 Task: Search one way flight ticket for 3 adults in first from Sitka: Sitka Rocky Gutierrez Airport to New Bern: Coastal Carolina Regional Airport (was Craven County Regional) on 5-4-2023. Choice of flights is Emirates. Number of bags: 11 checked bags. Price is upto 35000. Outbound departure time preference is 6:30.
Action: Mouse moved to (305, 258)
Screenshot: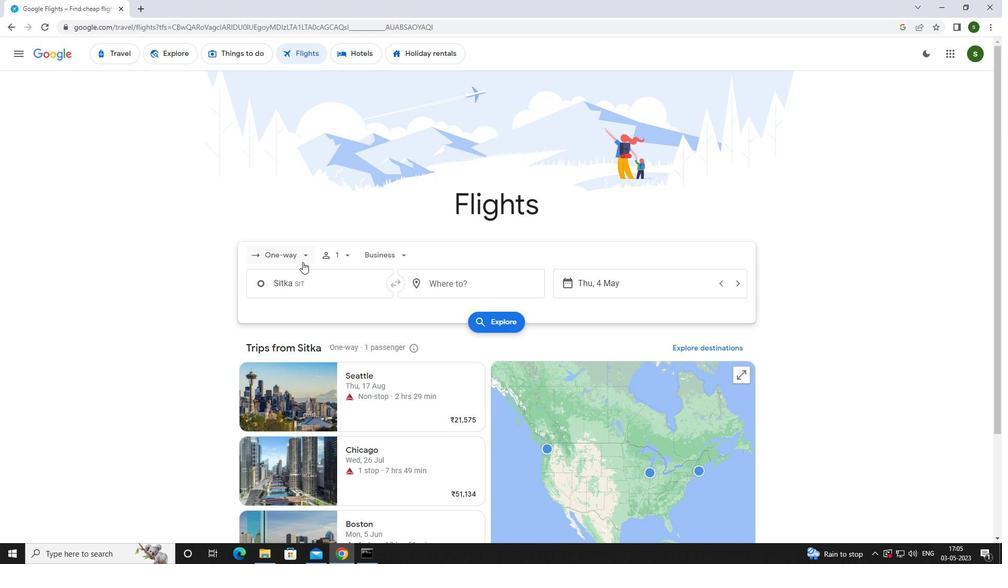
Action: Mouse pressed left at (305, 258)
Screenshot: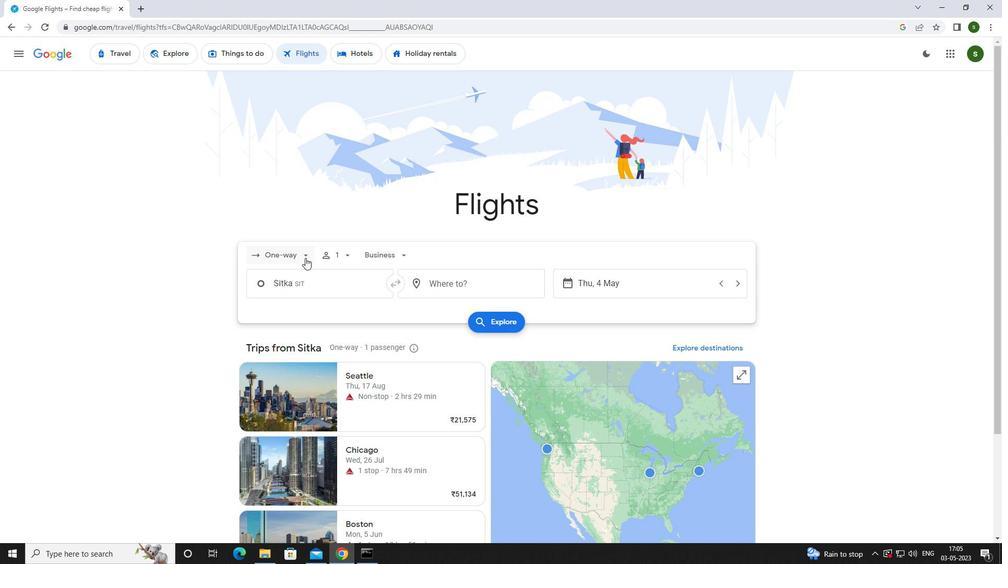 
Action: Mouse moved to (312, 299)
Screenshot: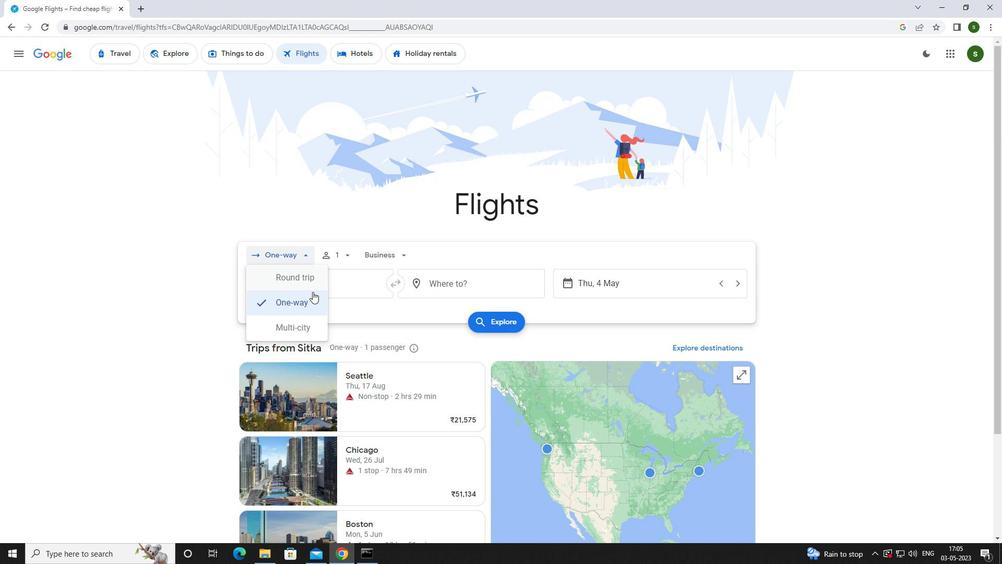 
Action: Mouse pressed left at (312, 299)
Screenshot: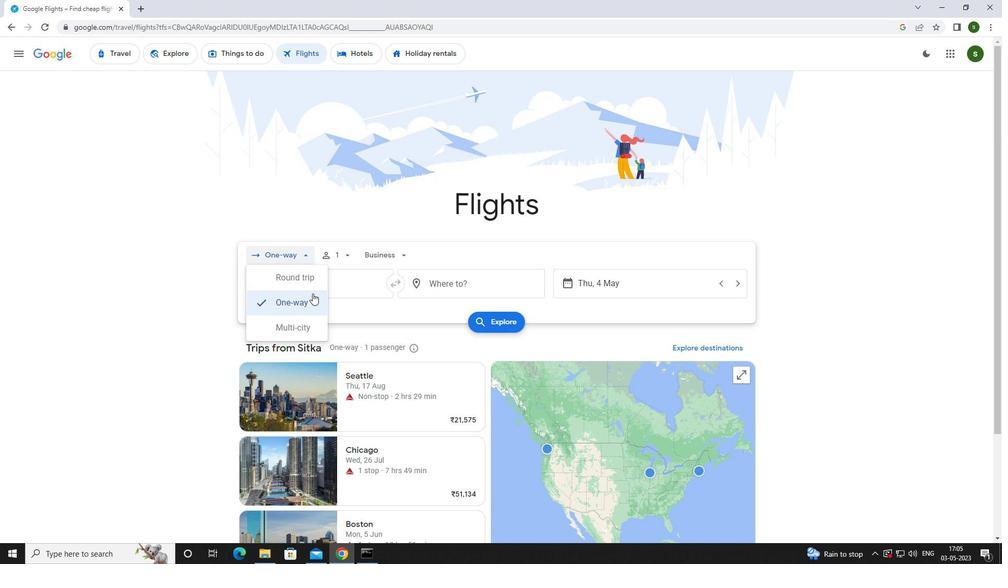 
Action: Mouse moved to (347, 256)
Screenshot: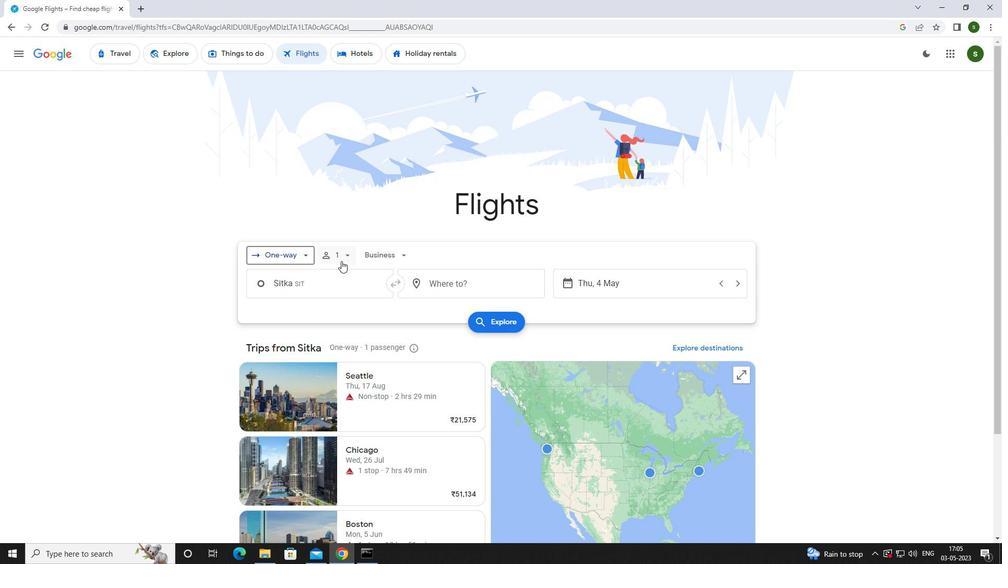 
Action: Mouse pressed left at (347, 256)
Screenshot: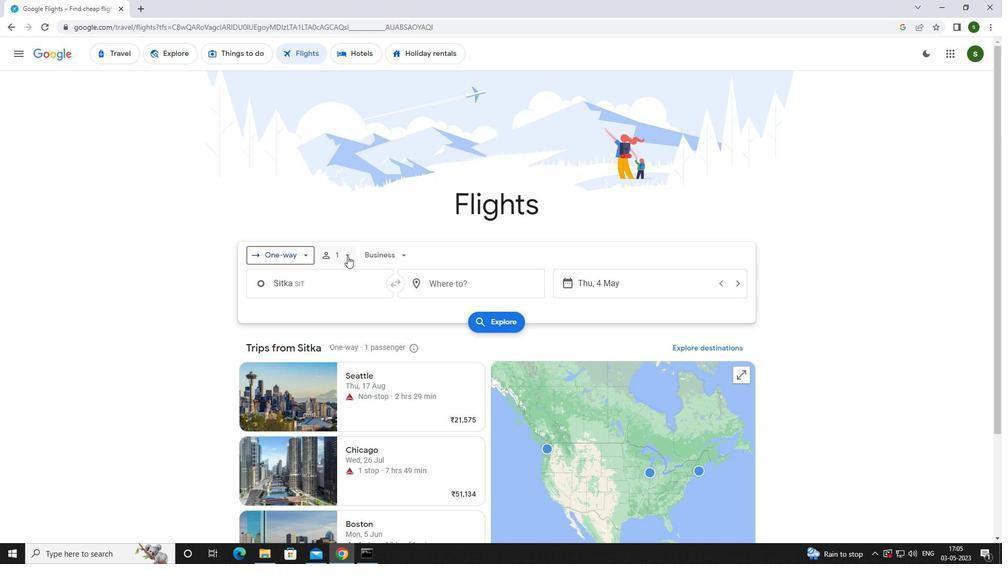 
Action: Mouse moved to (425, 283)
Screenshot: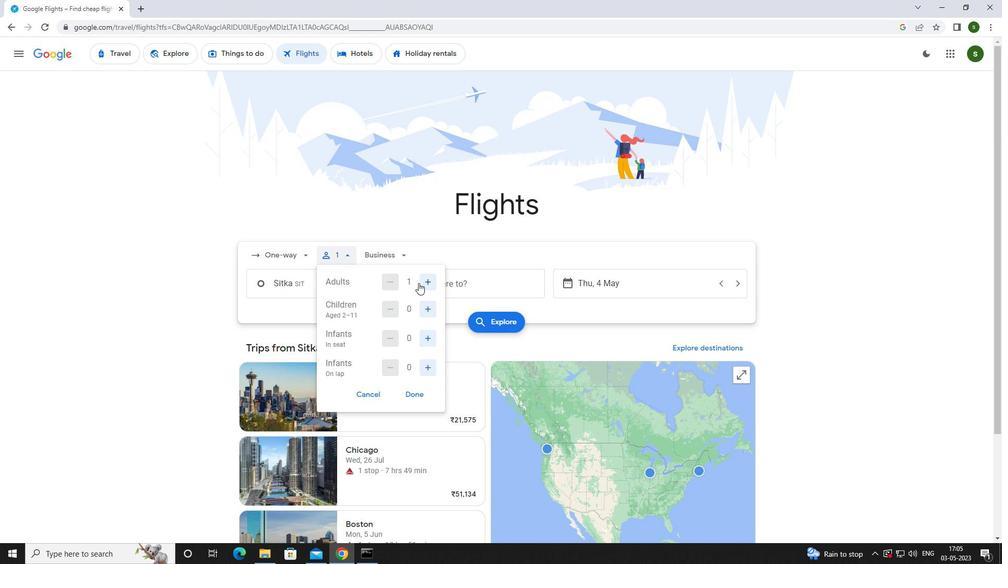 
Action: Mouse pressed left at (425, 283)
Screenshot: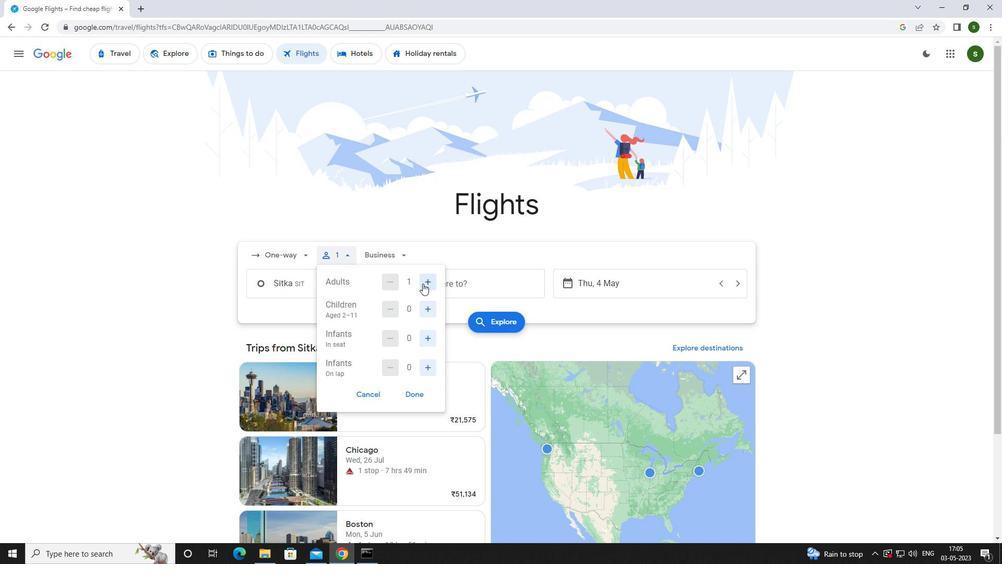 
Action: Mouse pressed left at (425, 283)
Screenshot: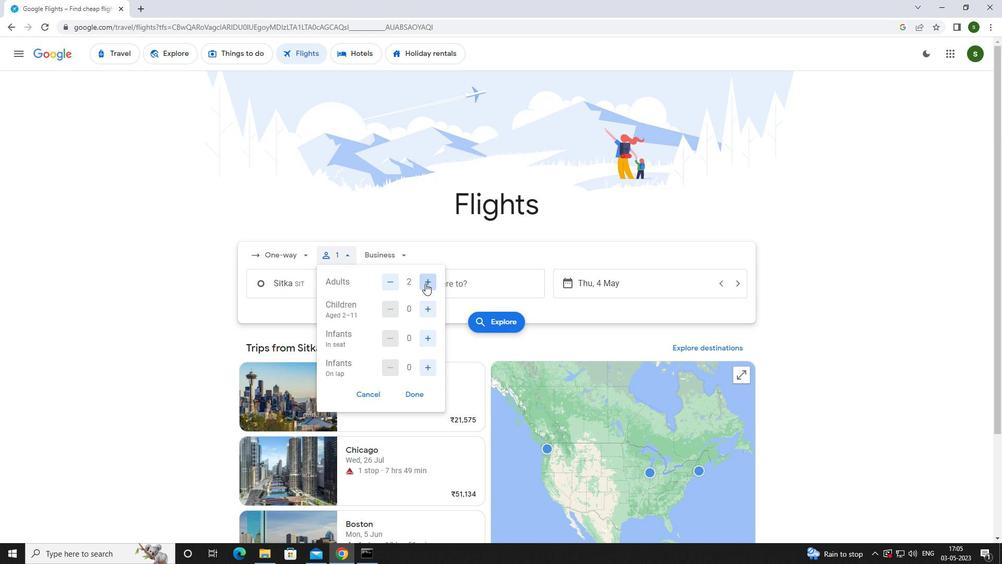 
Action: Mouse moved to (398, 257)
Screenshot: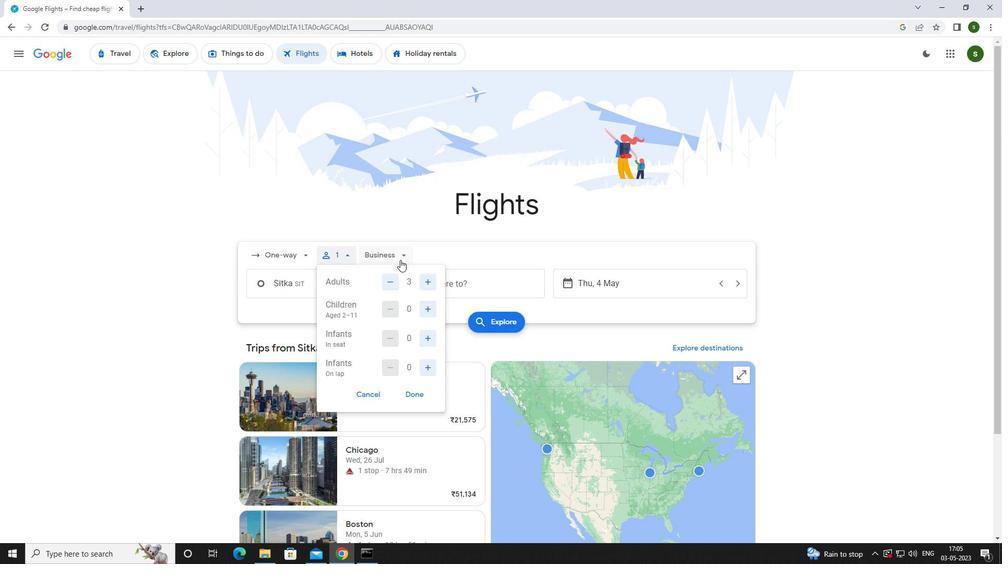 
Action: Mouse pressed left at (398, 257)
Screenshot: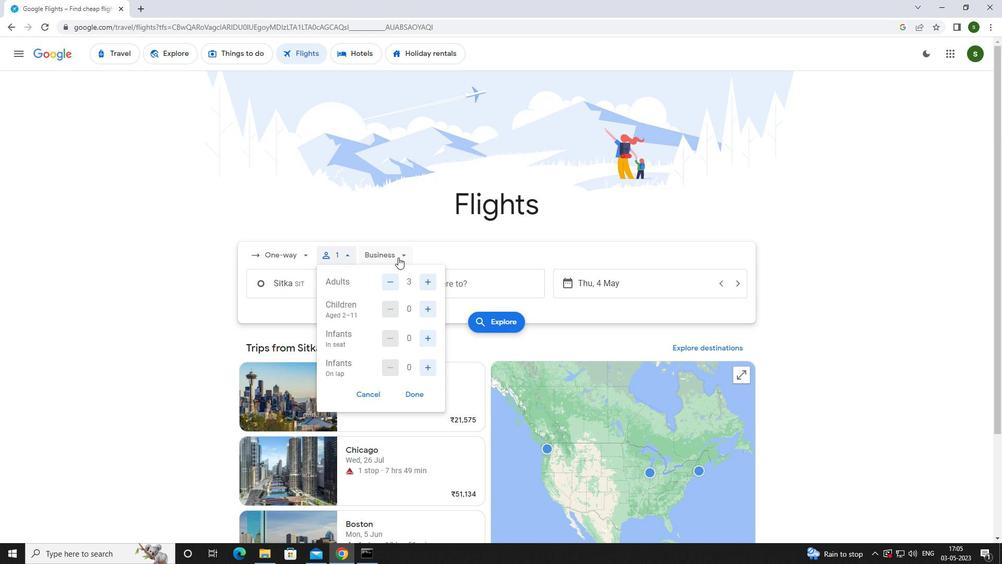 
Action: Mouse moved to (417, 354)
Screenshot: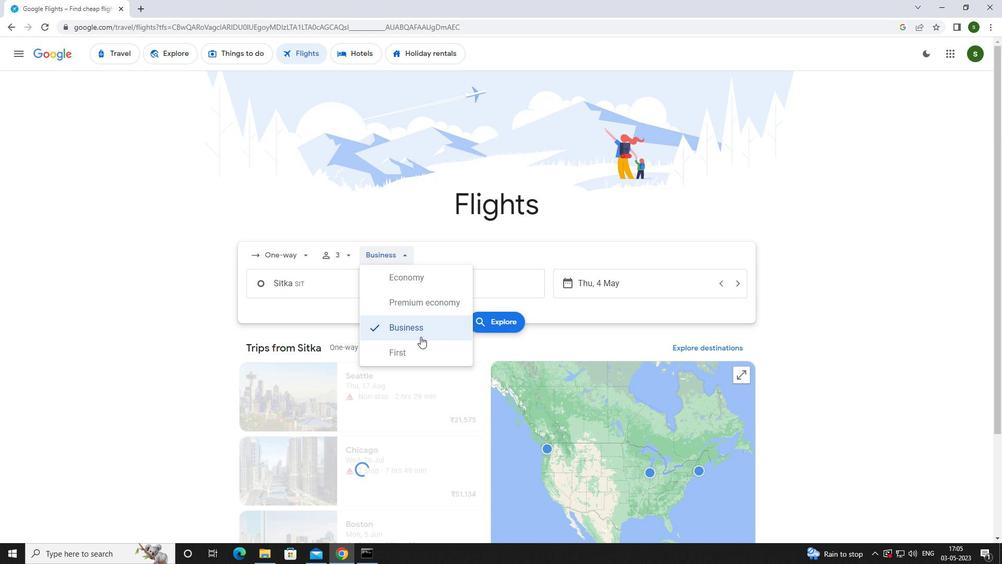 
Action: Mouse pressed left at (417, 354)
Screenshot: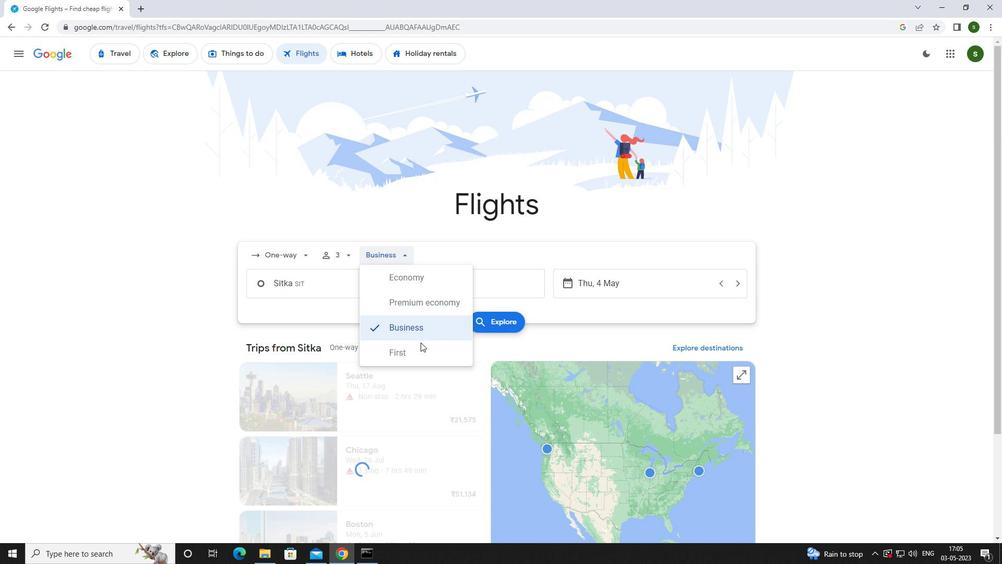 
Action: Mouse moved to (330, 277)
Screenshot: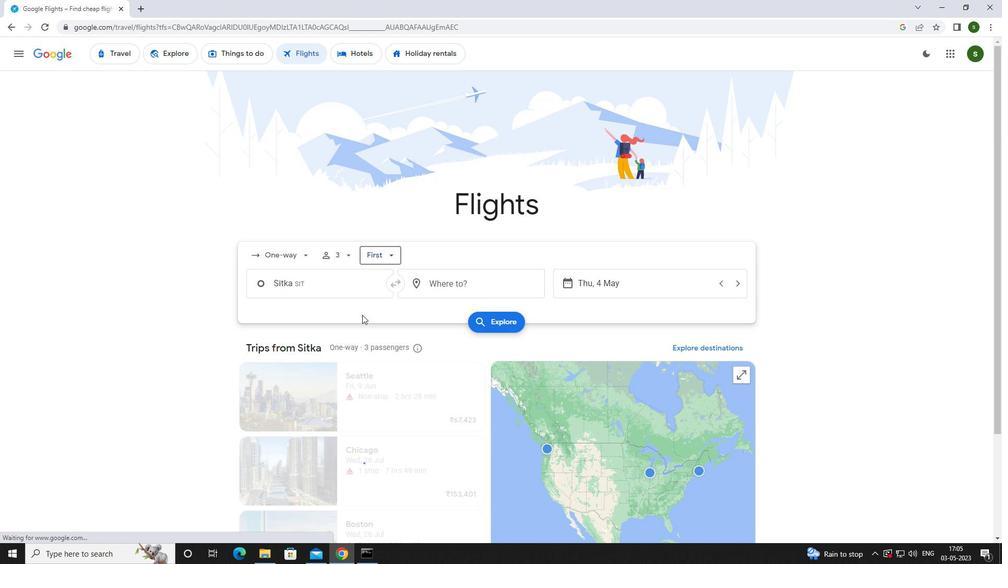 
Action: Mouse pressed left at (330, 277)
Screenshot: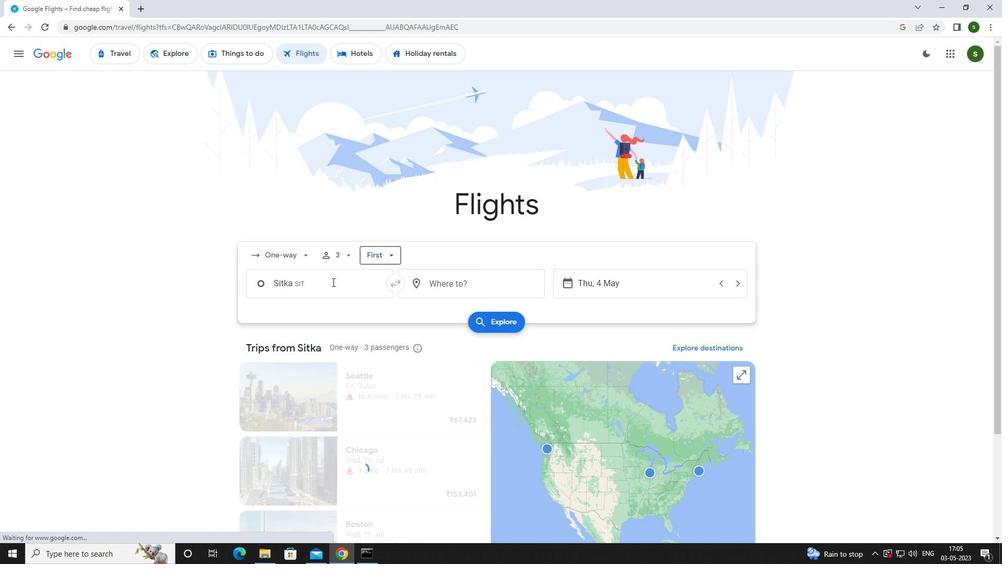 
Action: Mouse moved to (330, 275)
Screenshot: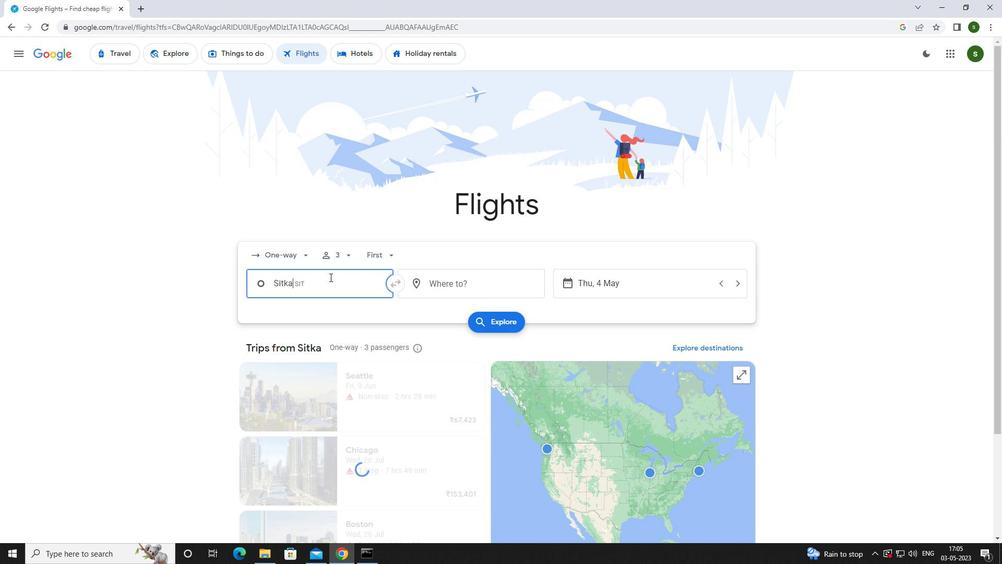 
Action: Key pressed <Key.caps_lock>s<Key.caps_lock>itka
Screenshot: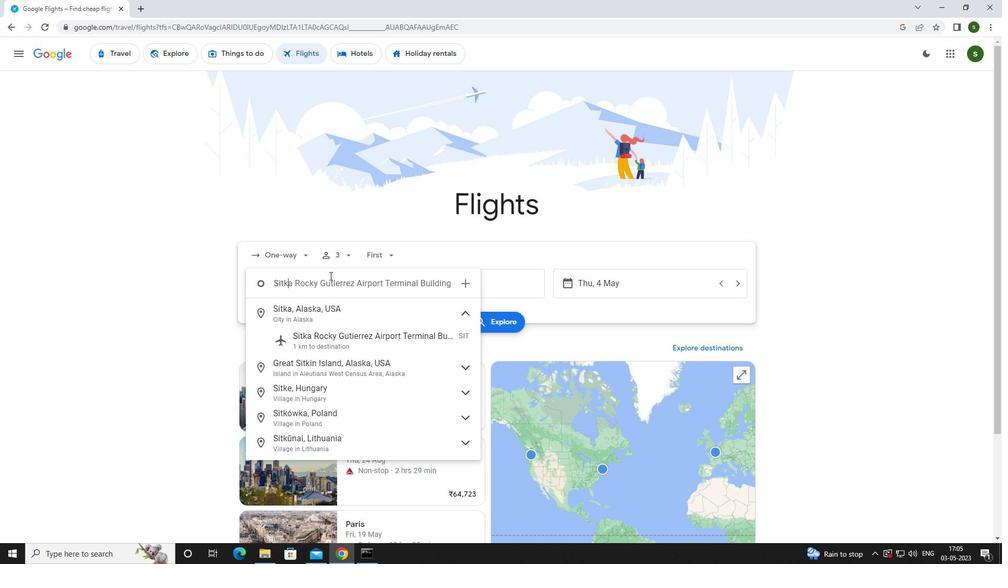 
Action: Mouse moved to (343, 334)
Screenshot: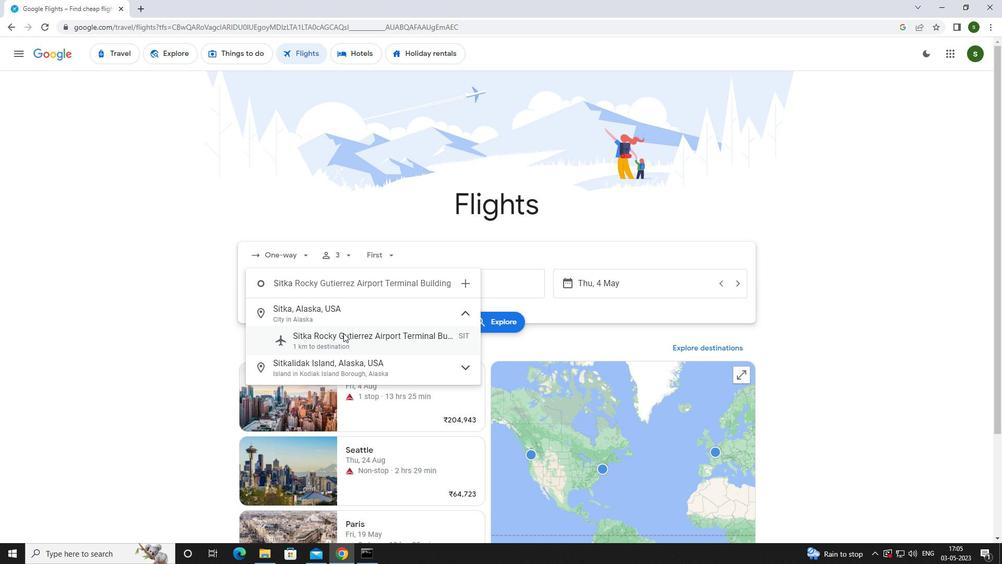 
Action: Mouse pressed left at (343, 334)
Screenshot: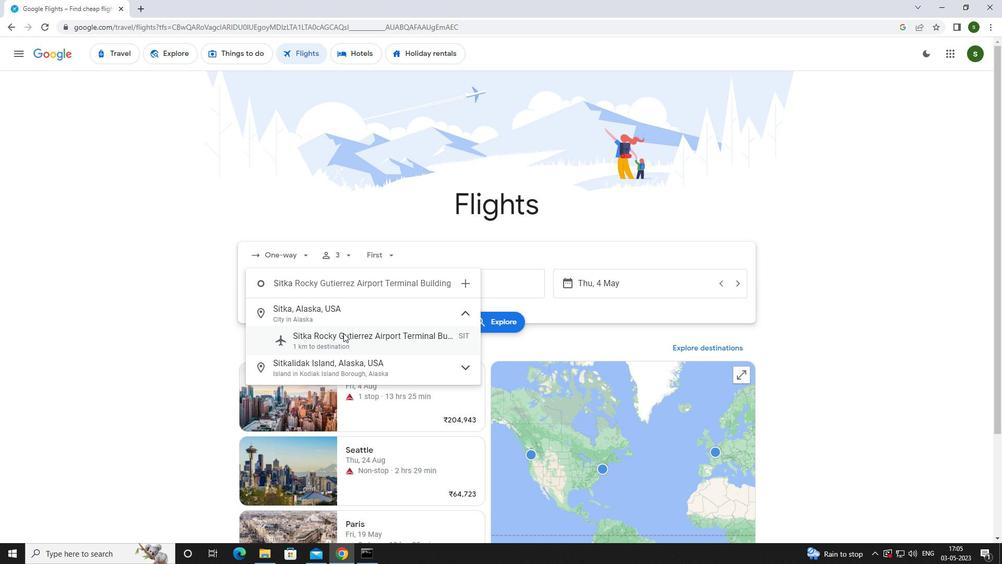 
Action: Mouse moved to (445, 285)
Screenshot: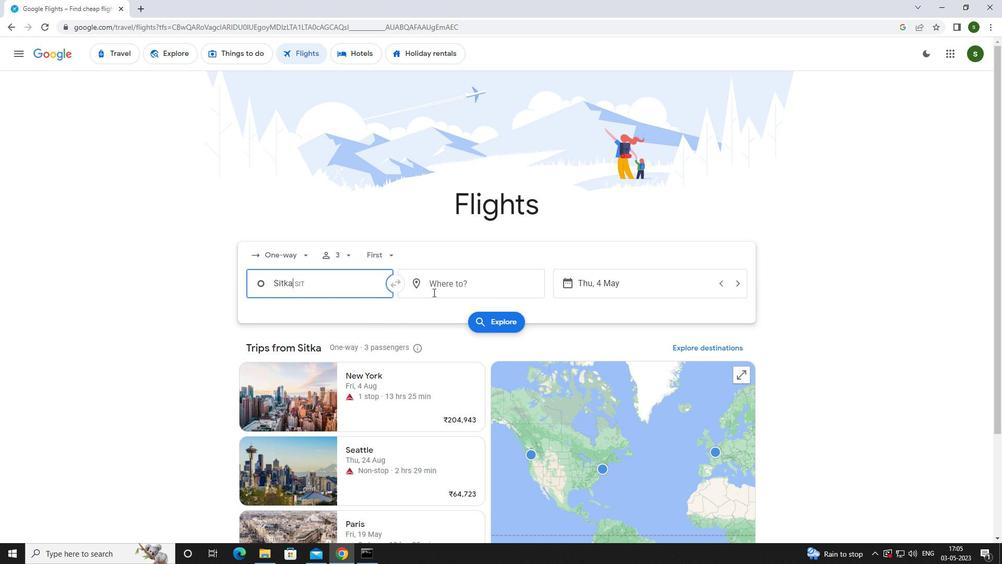 
Action: Mouse pressed left at (445, 285)
Screenshot: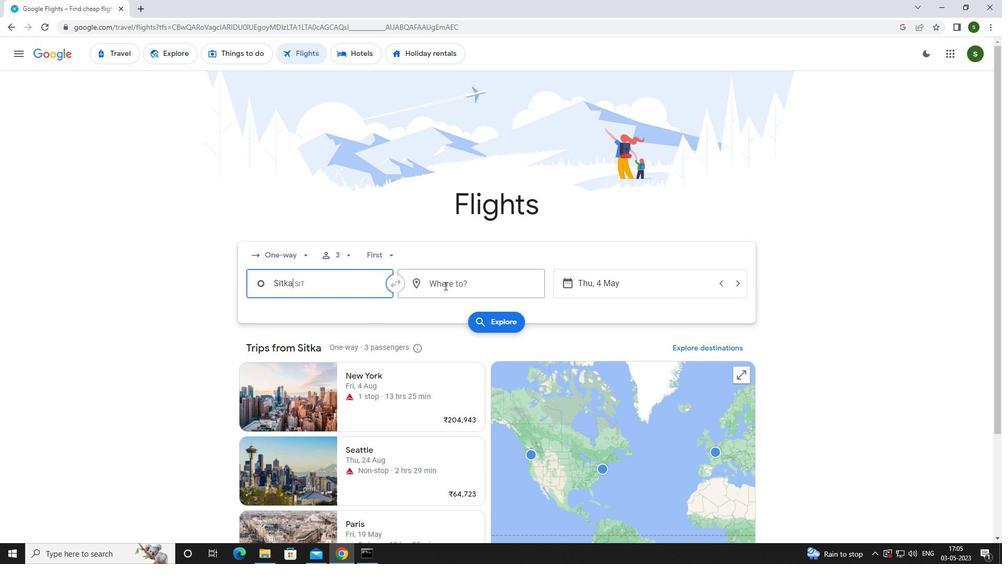 
Action: Mouse moved to (448, 284)
Screenshot: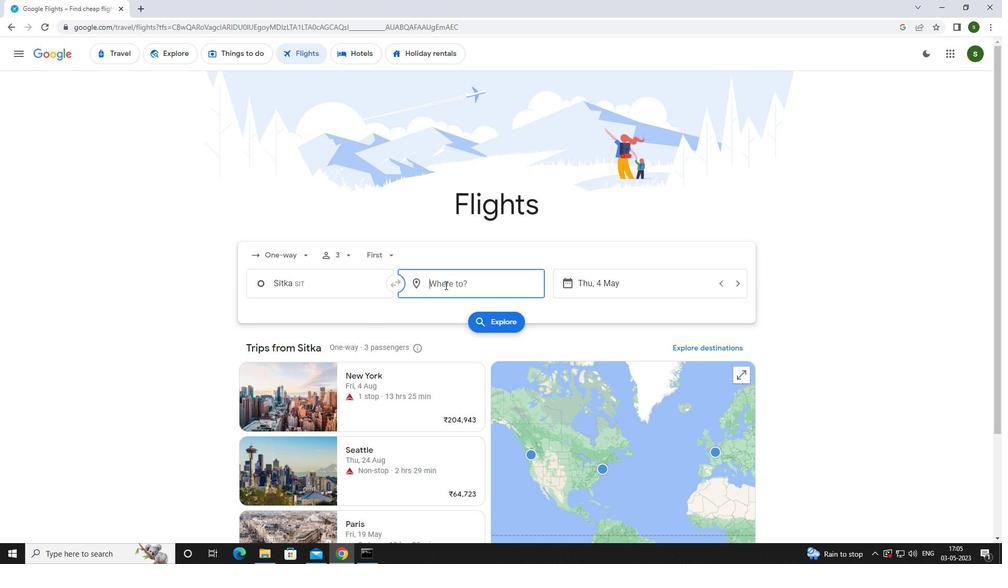 
Action: Key pressed <Key.caps_lock>c<Key.caps_lock>oasta
Screenshot: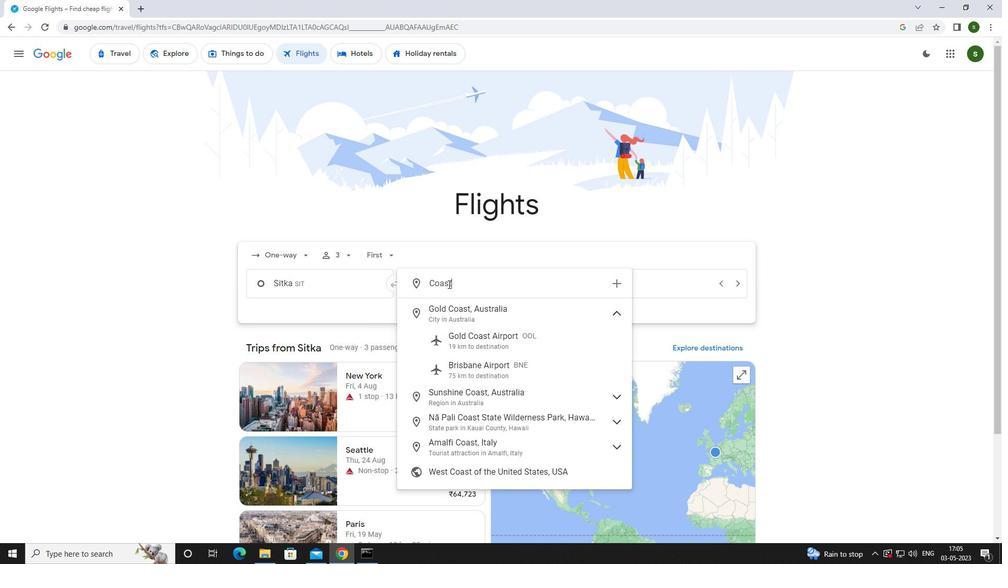 
Action: Mouse moved to (454, 308)
Screenshot: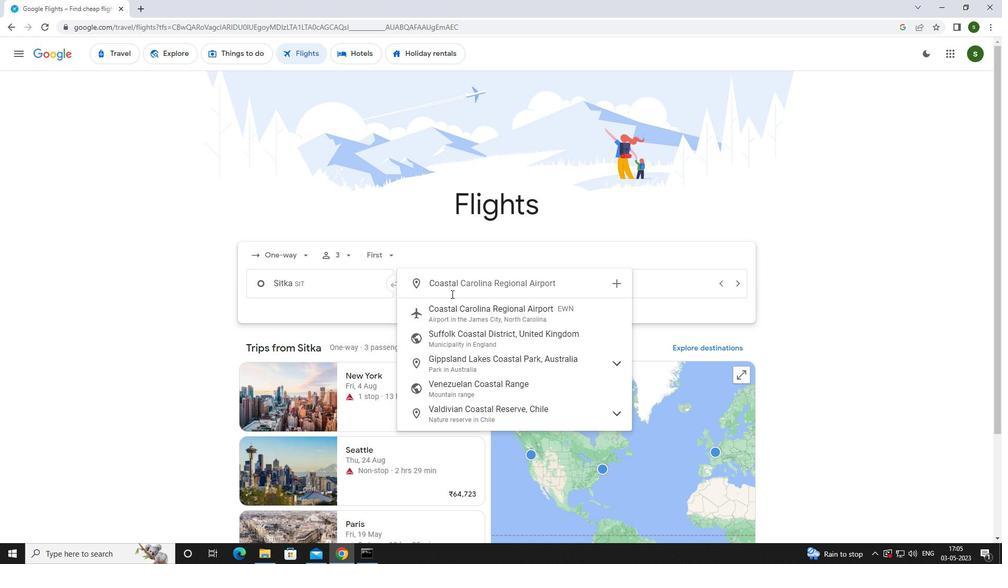 
Action: Mouse pressed left at (454, 308)
Screenshot: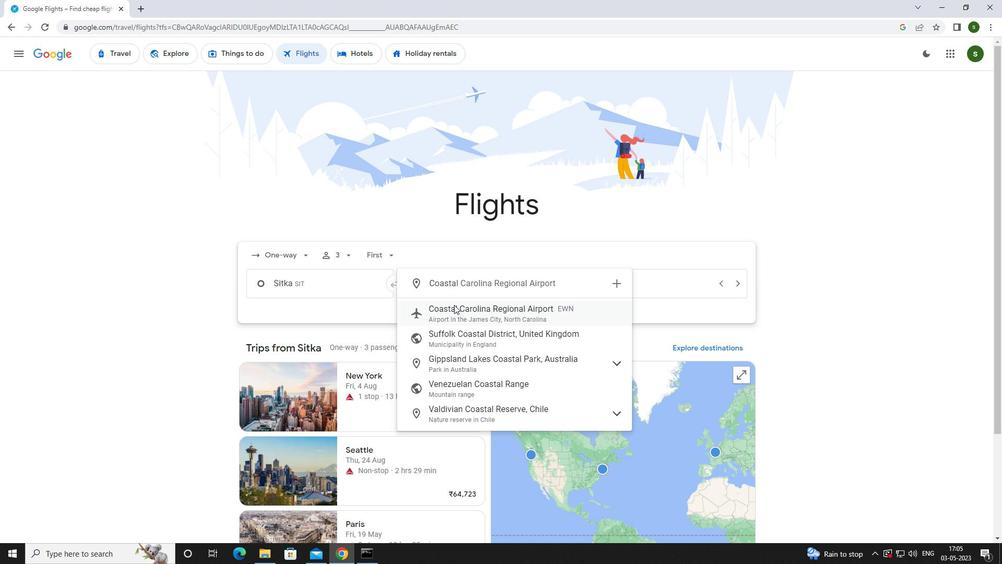 
Action: Mouse moved to (631, 288)
Screenshot: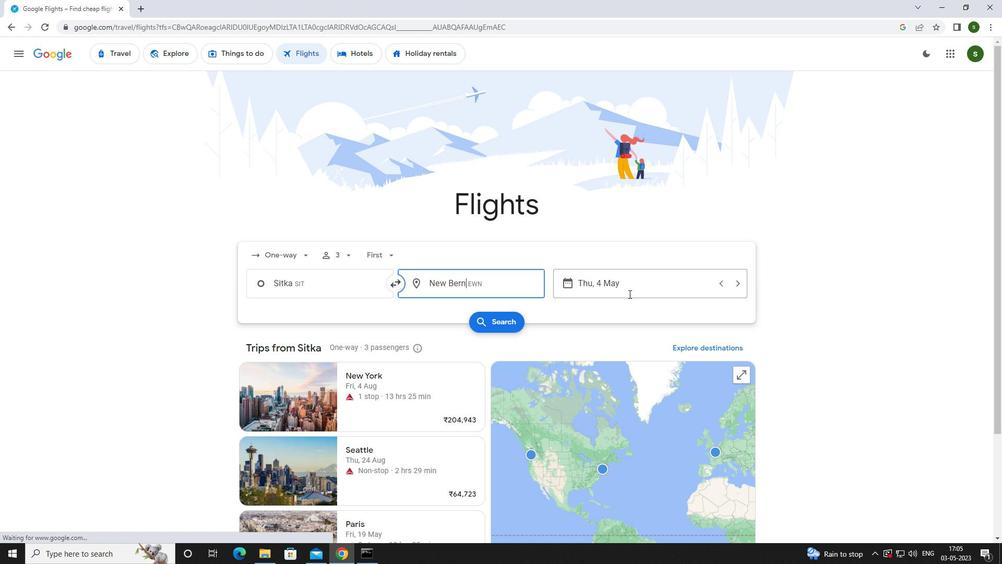 
Action: Mouse pressed left at (631, 288)
Screenshot: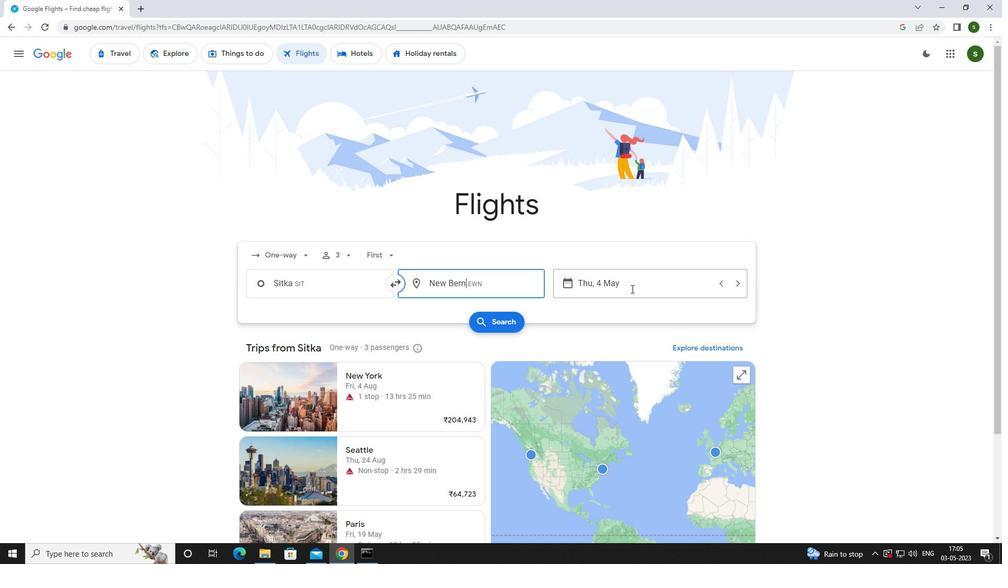 
Action: Mouse moved to (481, 350)
Screenshot: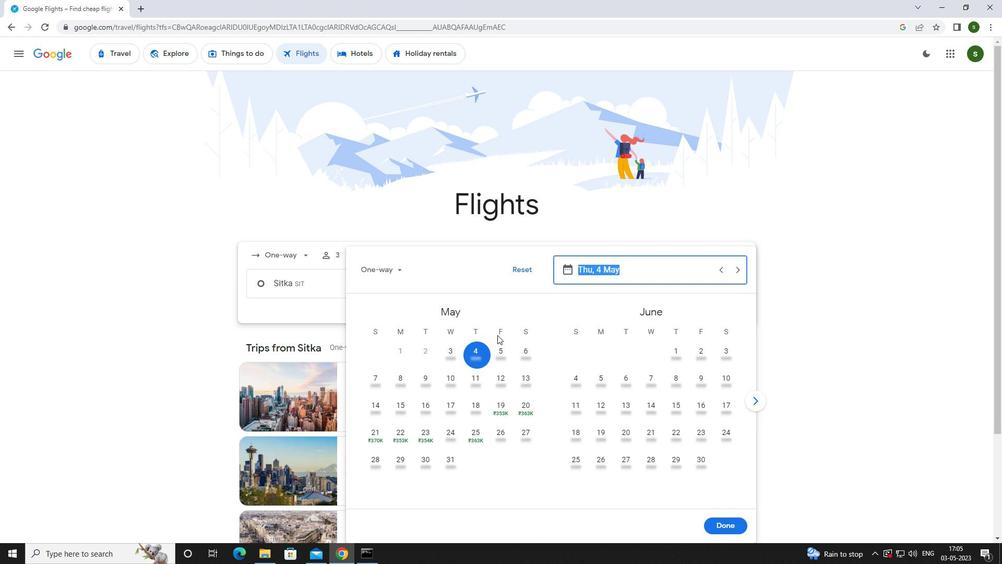 
Action: Mouse pressed left at (481, 350)
Screenshot: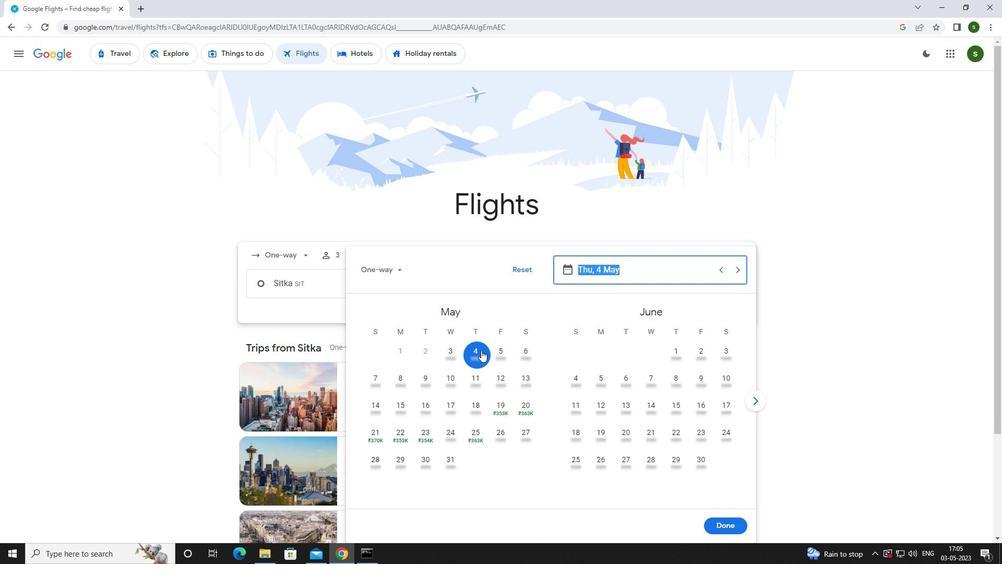
Action: Mouse moved to (724, 529)
Screenshot: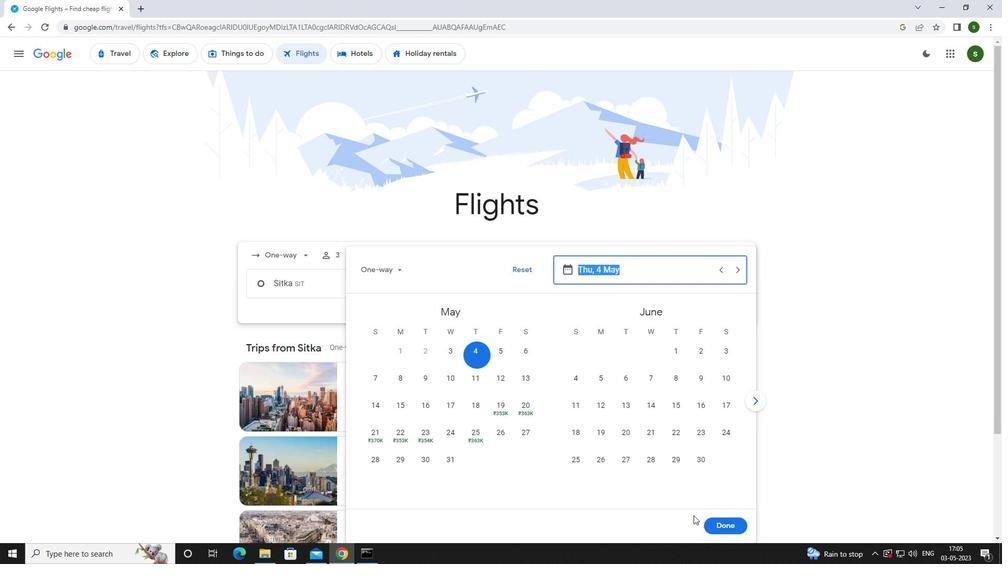
Action: Mouse pressed left at (724, 529)
Screenshot: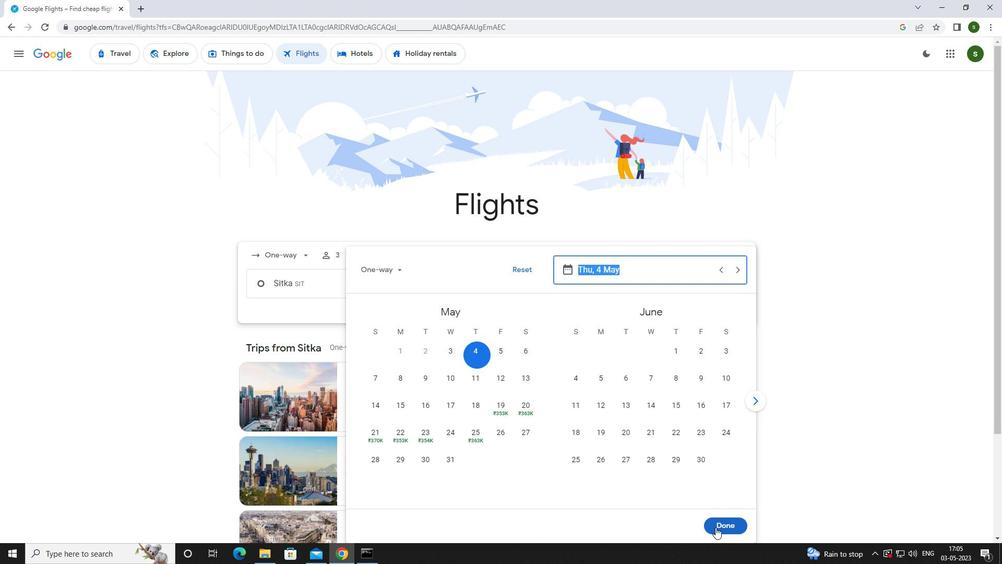 
Action: Mouse moved to (496, 322)
Screenshot: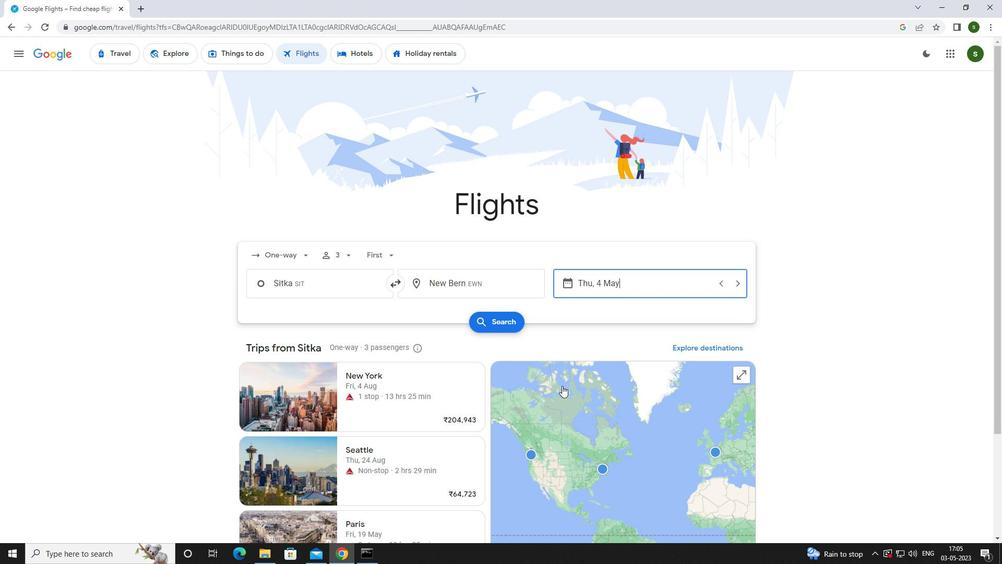 
Action: Mouse pressed left at (496, 322)
Screenshot: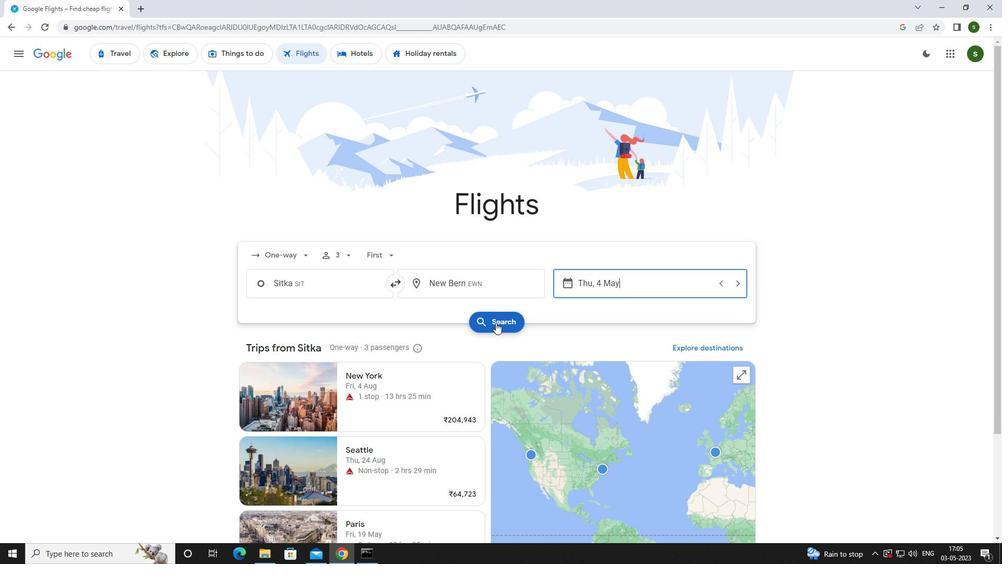 
Action: Mouse moved to (248, 148)
Screenshot: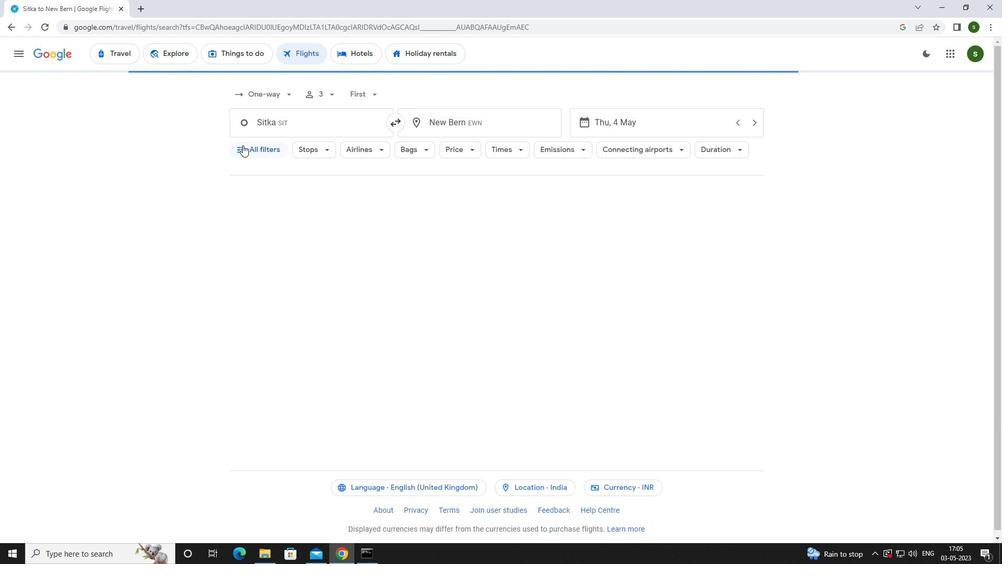 
Action: Mouse pressed left at (248, 148)
Screenshot: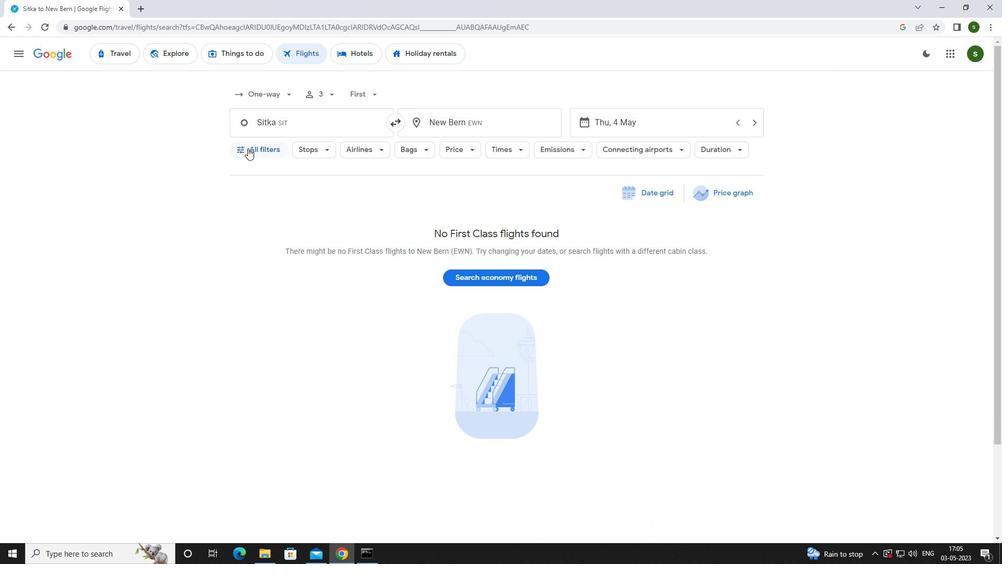 
Action: Mouse moved to (390, 372)
Screenshot: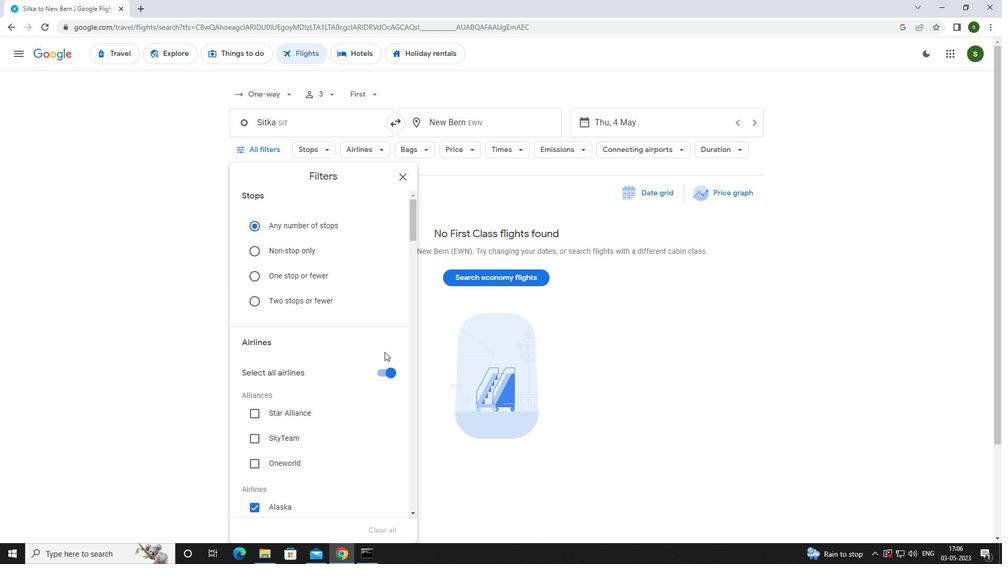 
Action: Mouse pressed left at (390, 372)
Screenshot: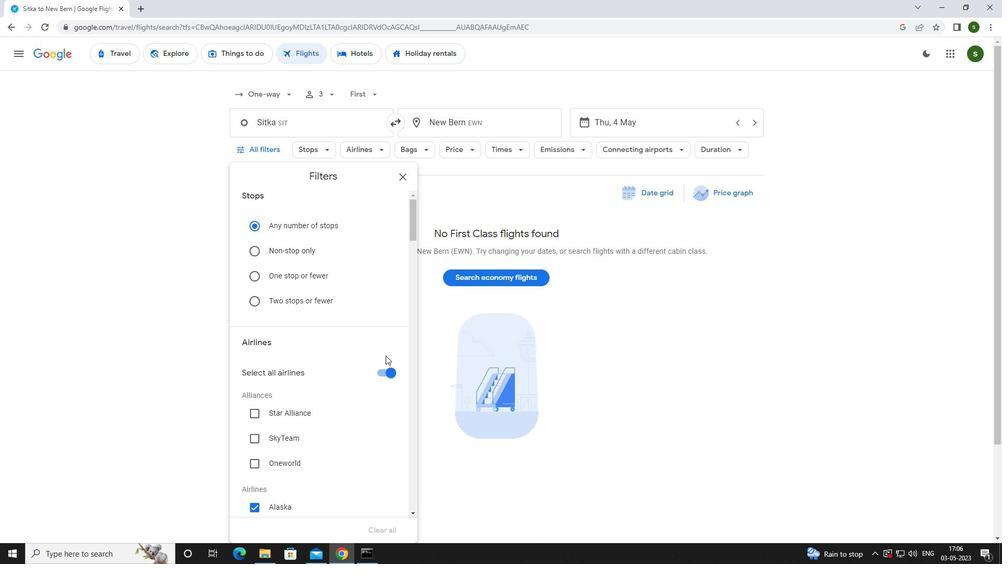 
Action: Mouse moved to (342, 303)
Screenshot: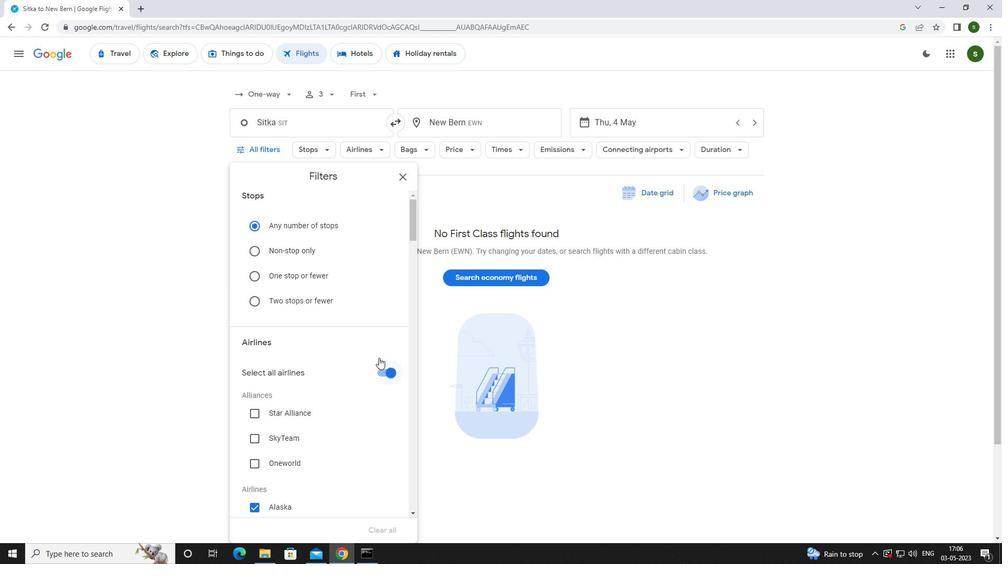 
Action: Mouse scrolled (342, 302) with delta (0, 0)
Screenshot: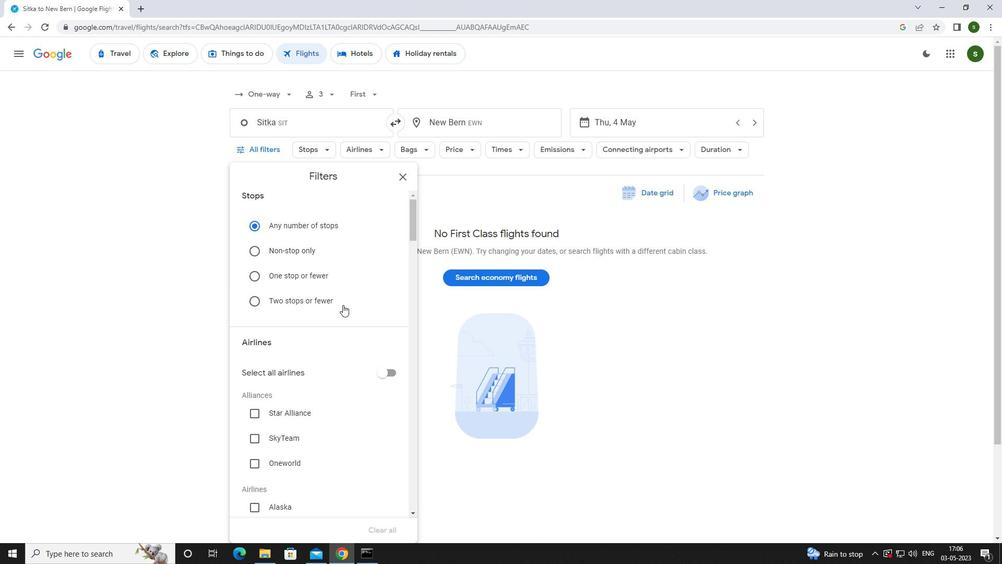 
Action: Mouse scrolled (342, 302) with delta (0, 0)
Screenshot: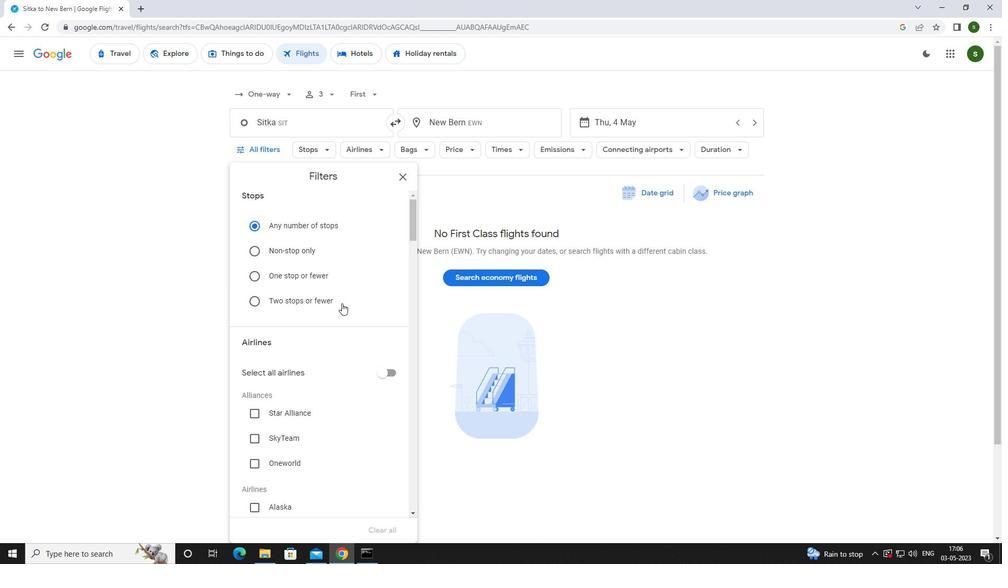 
Action: Mouse scrolled (342, 302) with delta (0, 0)
Screenshot: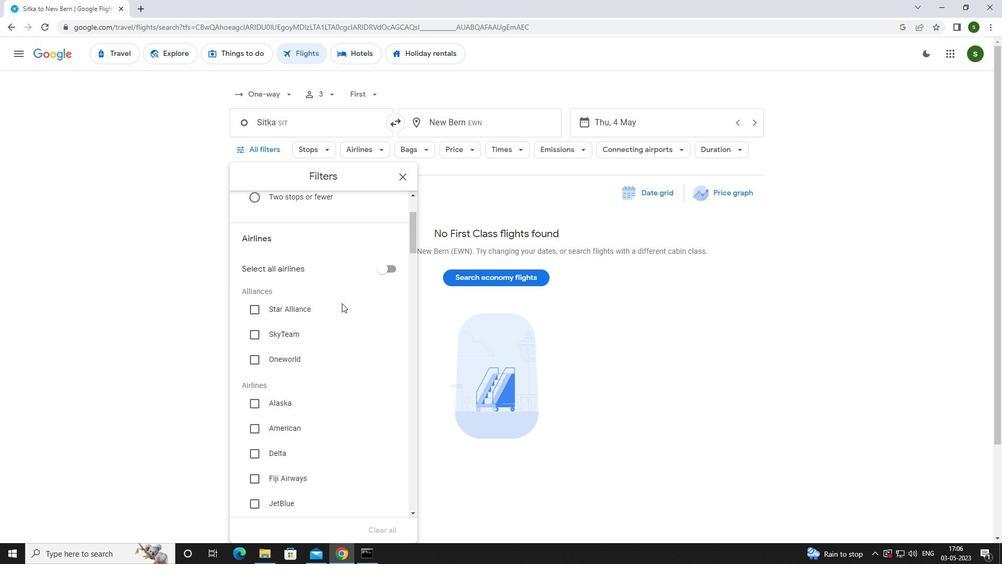 
Action: Mouse scrolled (342, 302) with delta (0, 0)
Screenshot: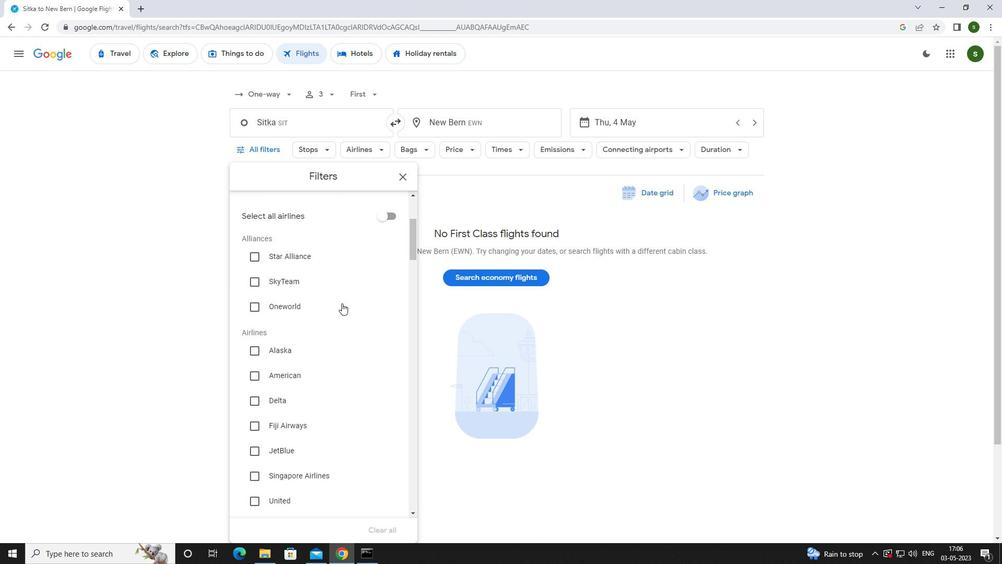 
Action: Mouse scrolled (342, 302) with delta (0, 0)
Screenshot: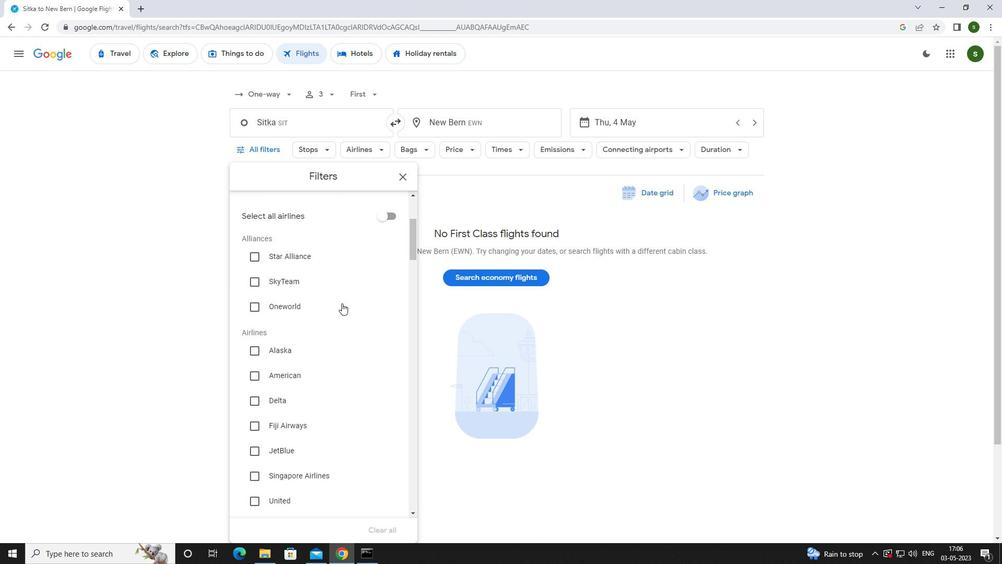 
Action: Mouse scrolled (342, 302) with delta (0, 0)
Screenshot: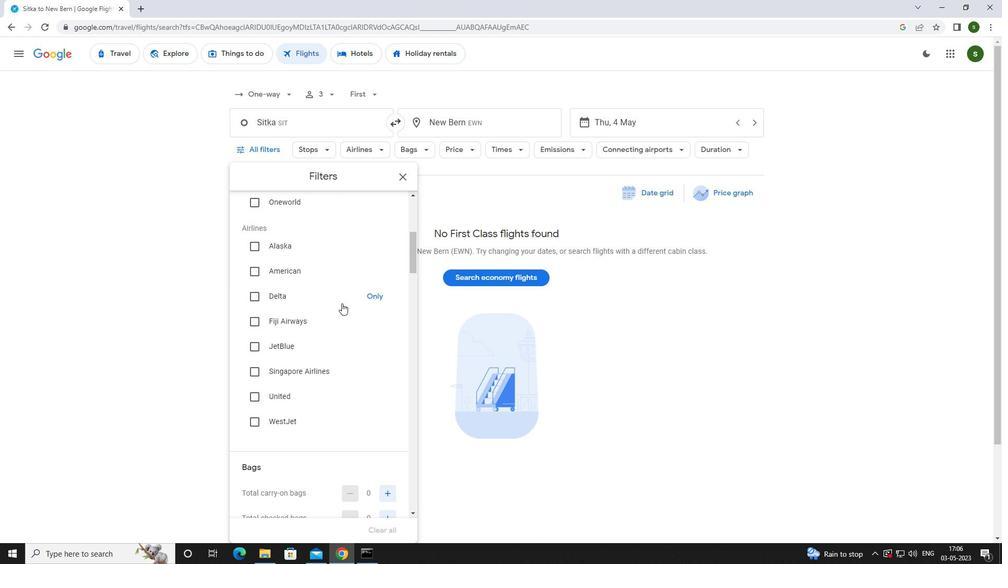 
Action: Mouse scrolled (342, 302) with delta (0, 0)
Screenshot: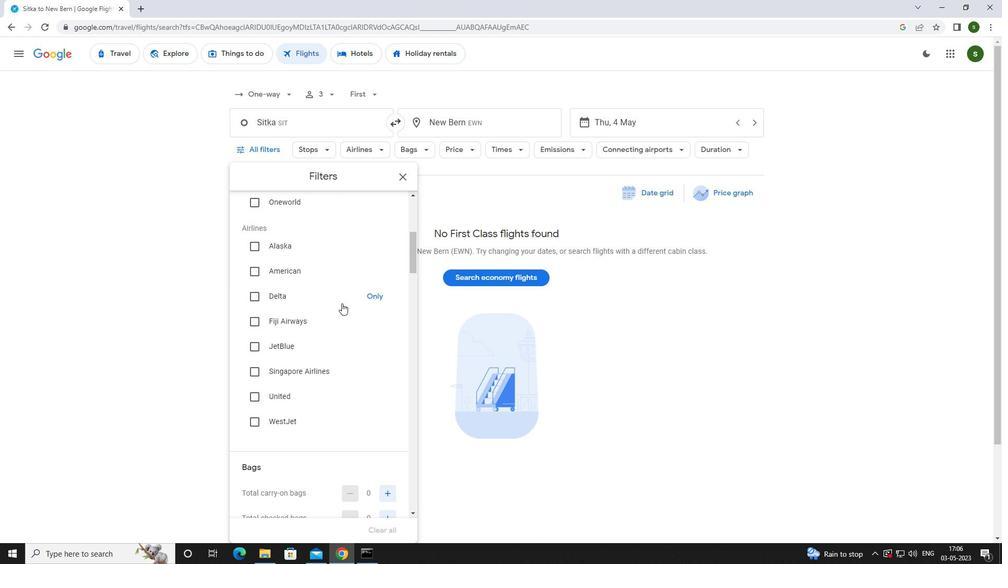 
Action: Mouse scrolled (342, 302) with delta (0, 0)
Screenshot: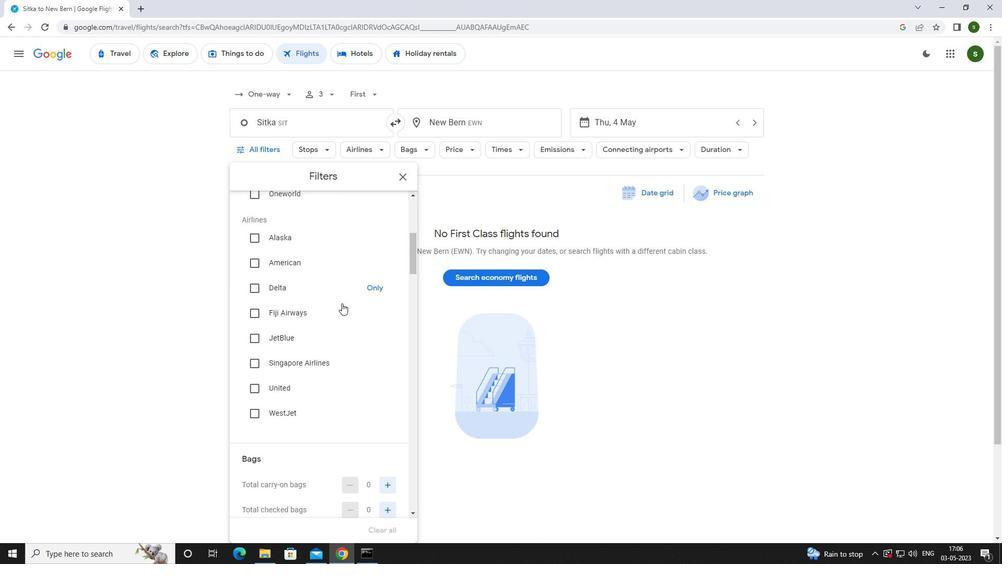
Action: Mouse moved to (385, 359)
Screenshot: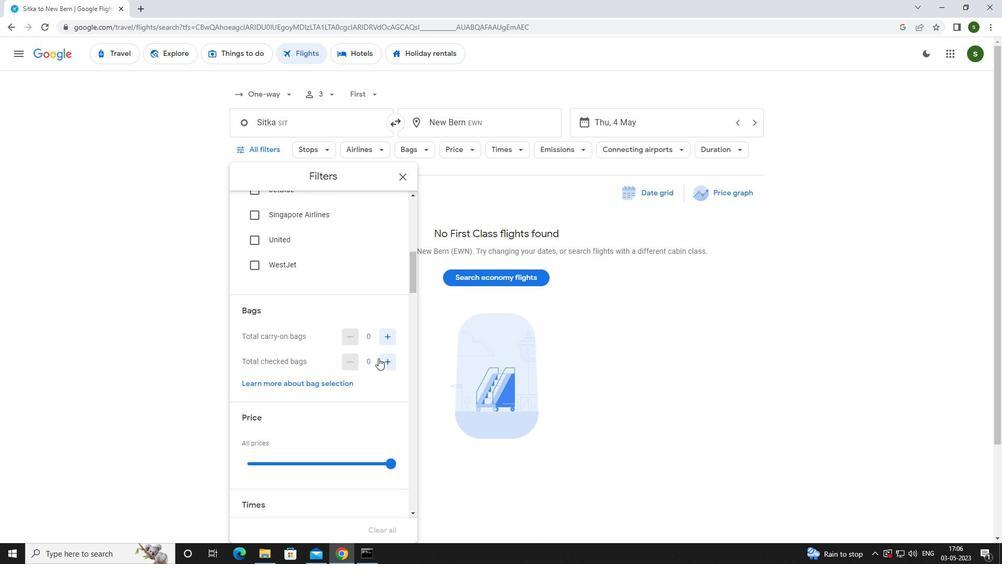 
Action: Mouse pressed left at (385, 359)
Screenshot: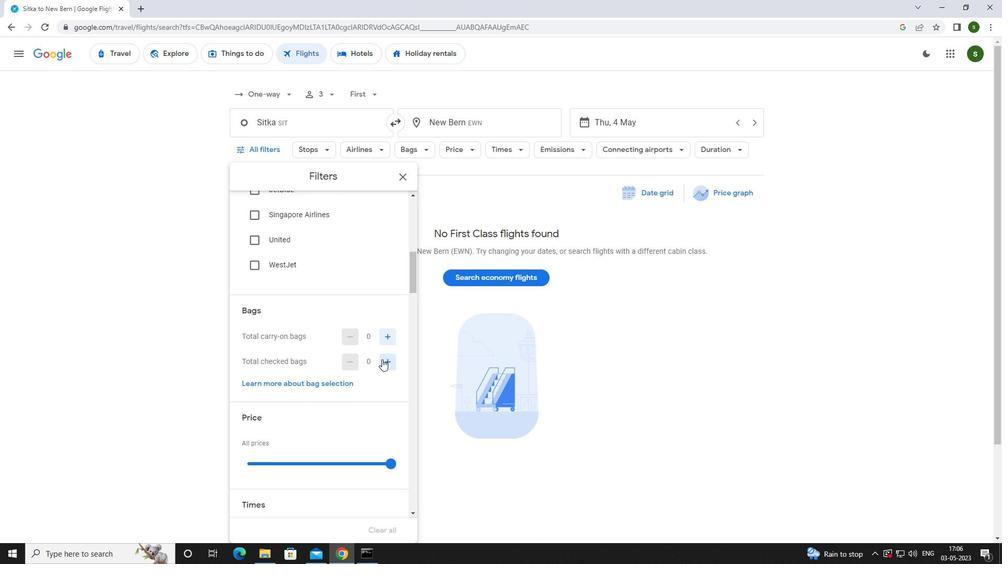 
Action: Mouse pressed left at (385, 359)
Screenshot: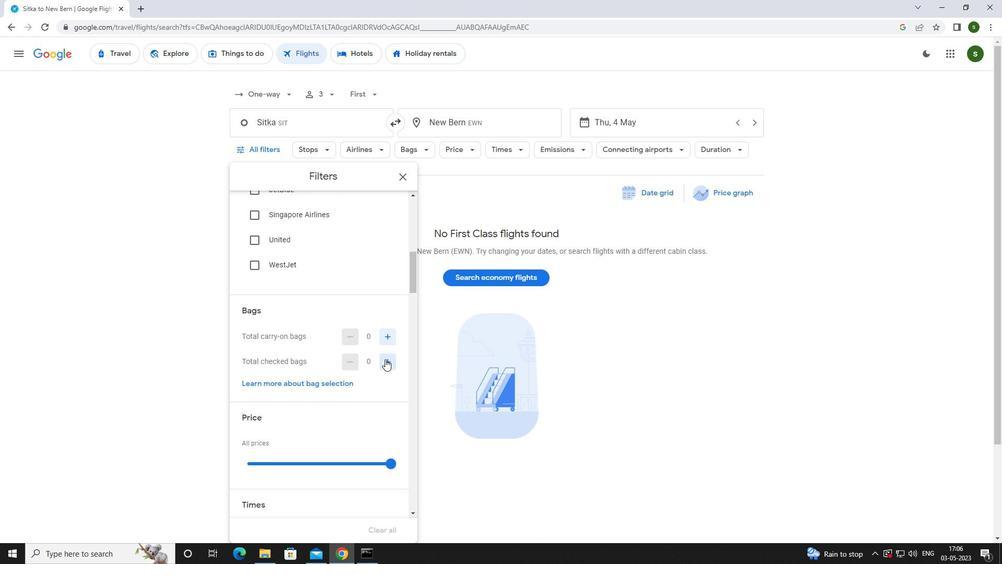
Action: Mouse pressed left at (385, 359)
Screenshot: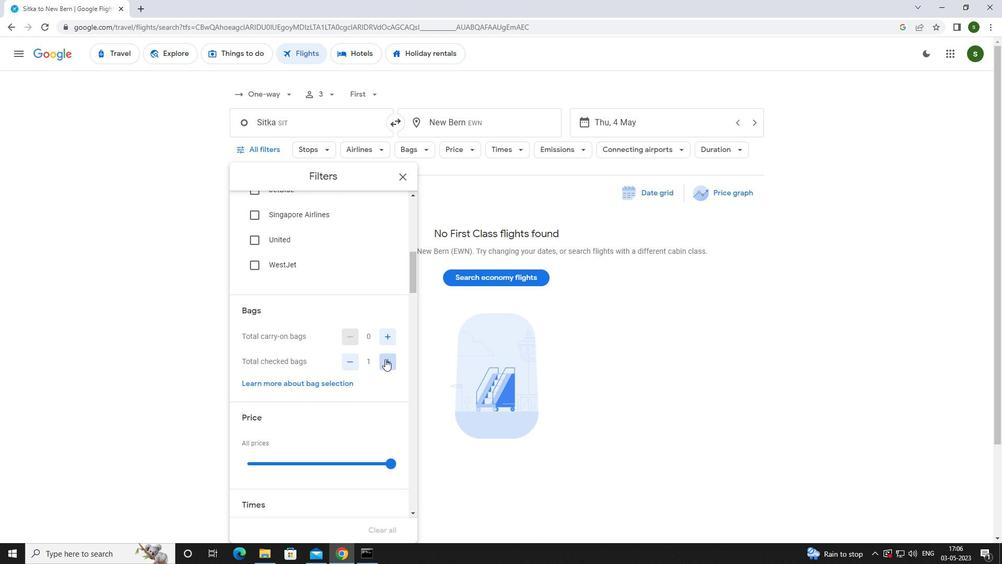 
Action: Mouse pressed left at (385, 359)
Screenshot: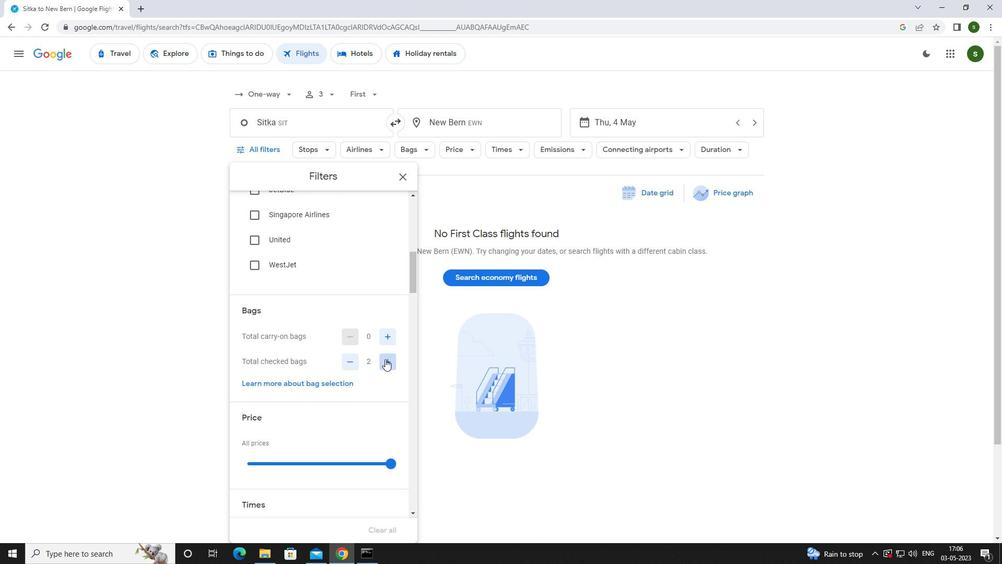 
Action: Mouse pressed left at (385, 359)
Screenshot: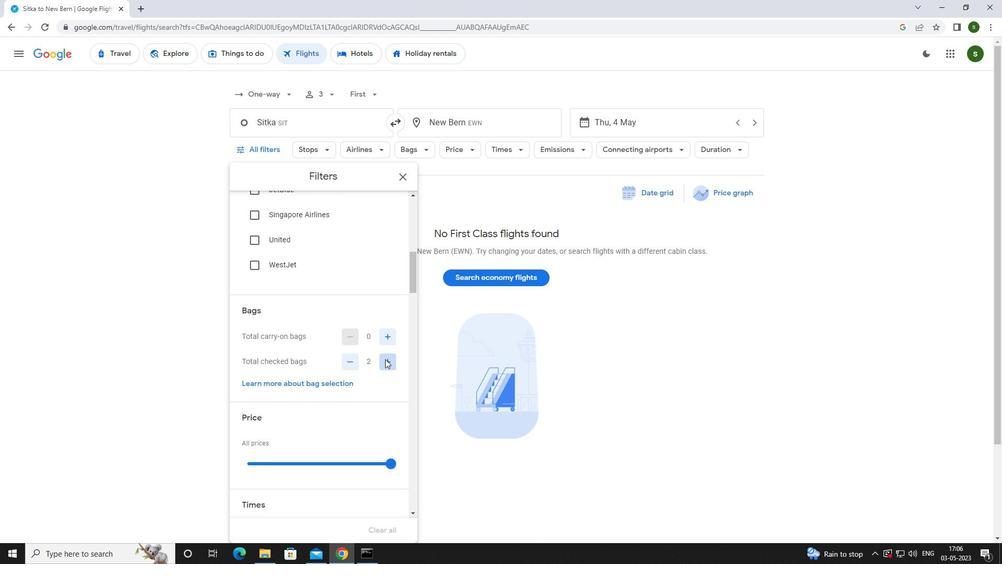 
Action: Mouse pressed left at (385, 359)
Screenshot: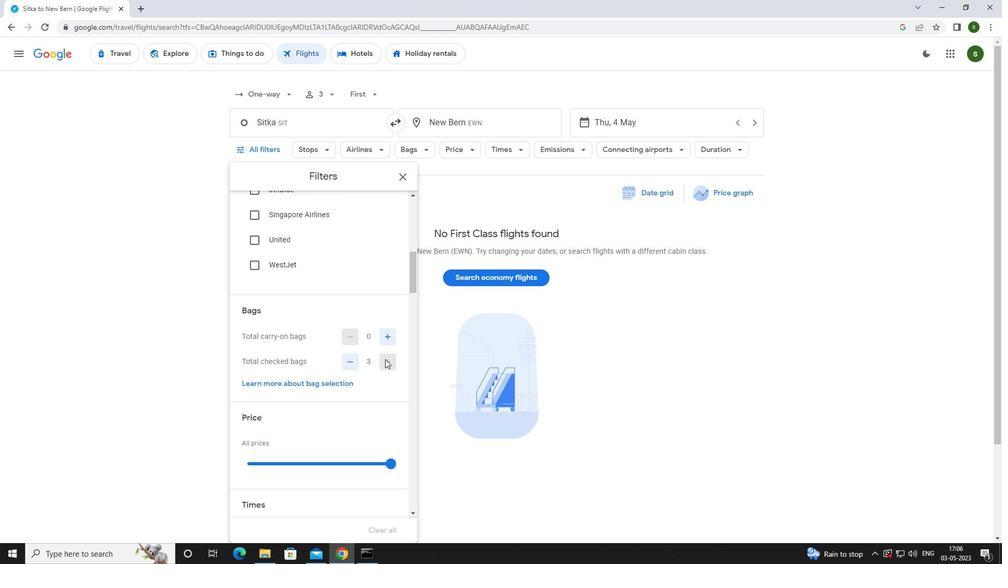 
Action: Mouse scrolled (385, 358) with delta (0, 0)
Screenshot: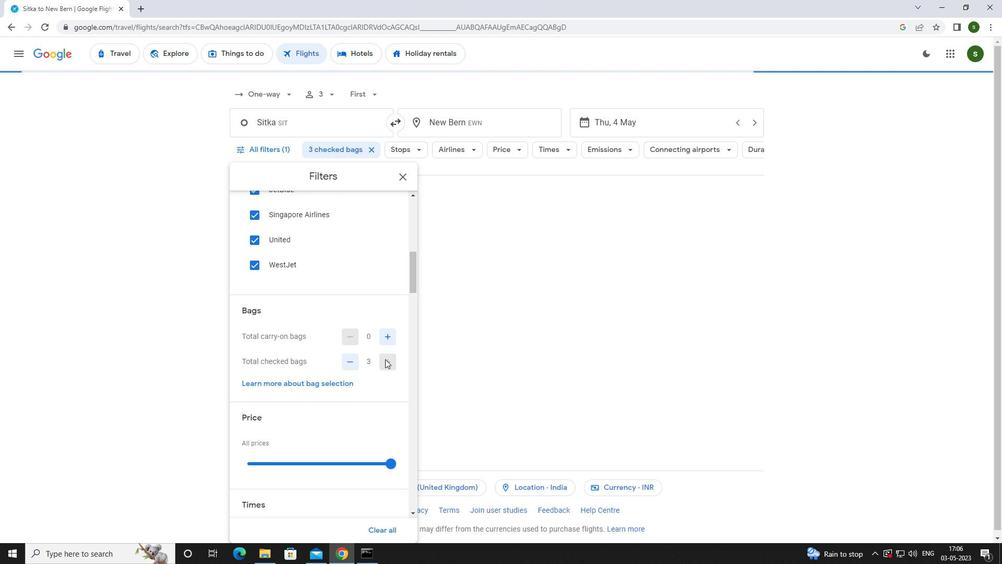 
Action: Mouse scrolled (385, 358) with delta (0, 0)
Screenshot: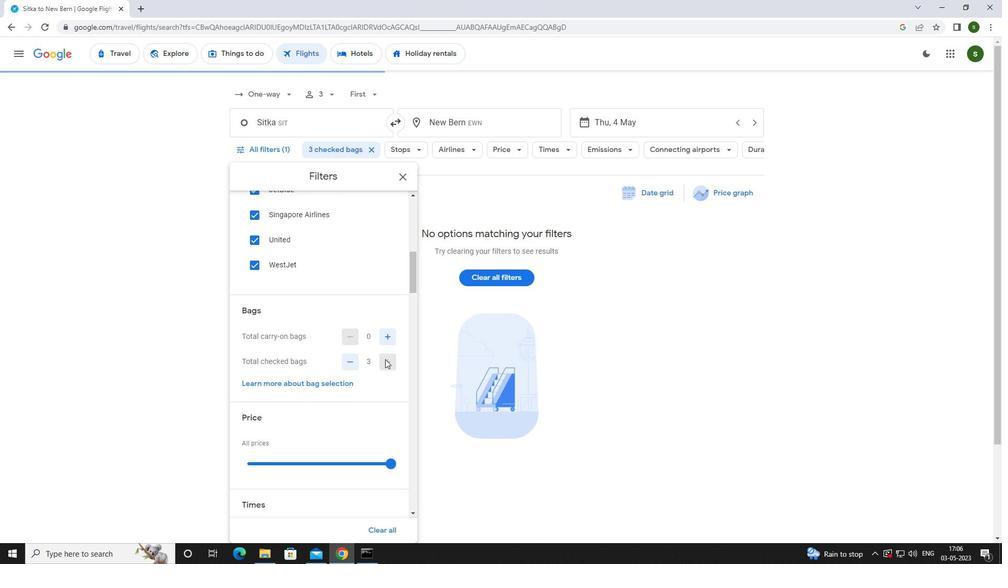 
Action: Mouse moved to (390, 357)
Screenshot: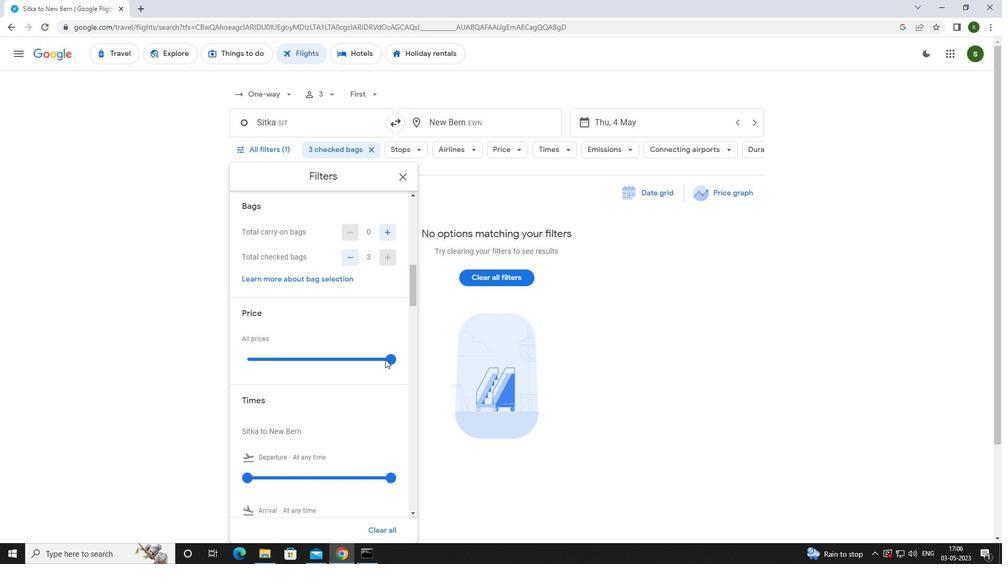 
Action: Mouse pressed left at (390, 357)
Screenshot: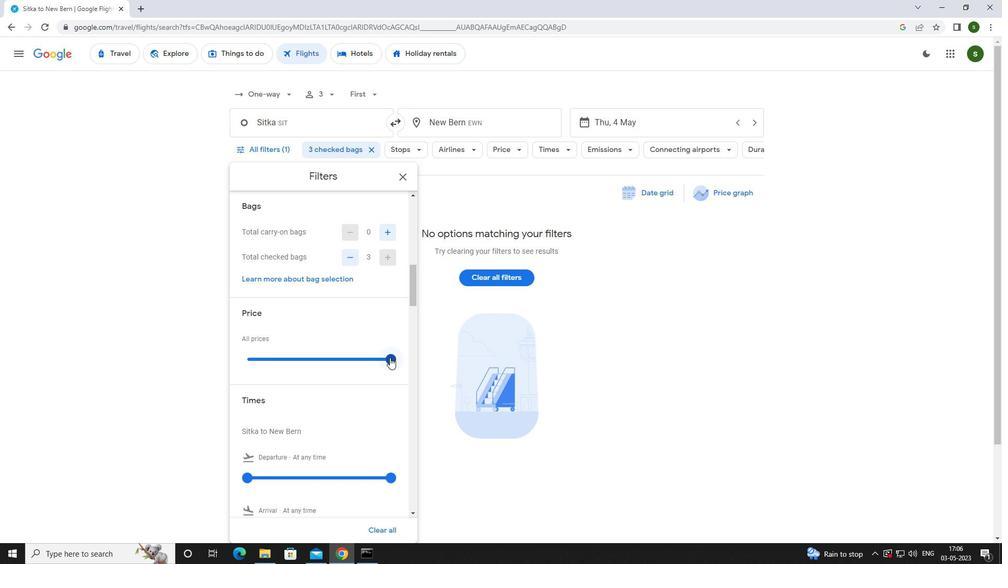 
Action: Mouse scrolled (390, 357) with delta (0, 0)
Screenshot: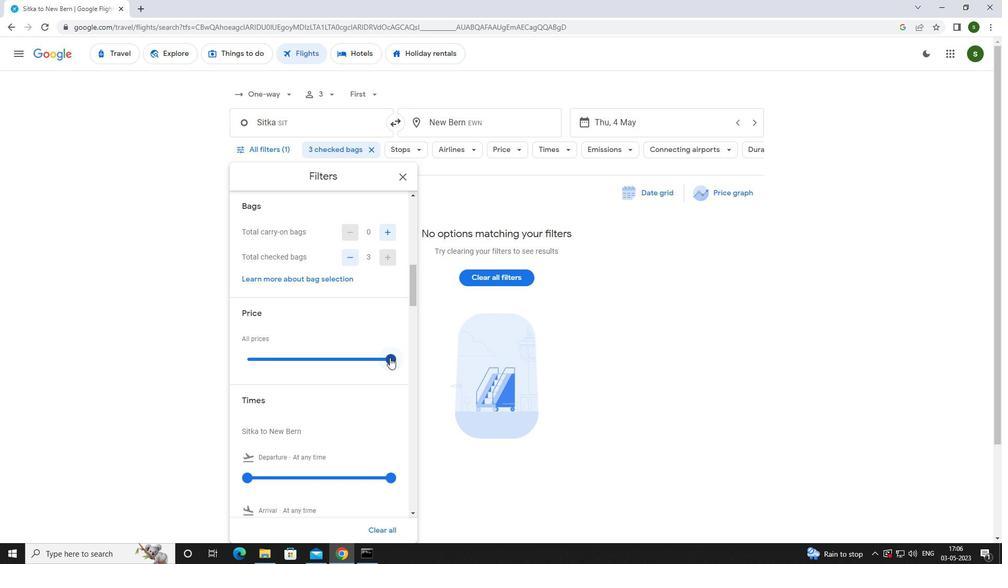 
Action: Mouse scrolled (390, 357) with delta (0, 0)
Screenshot: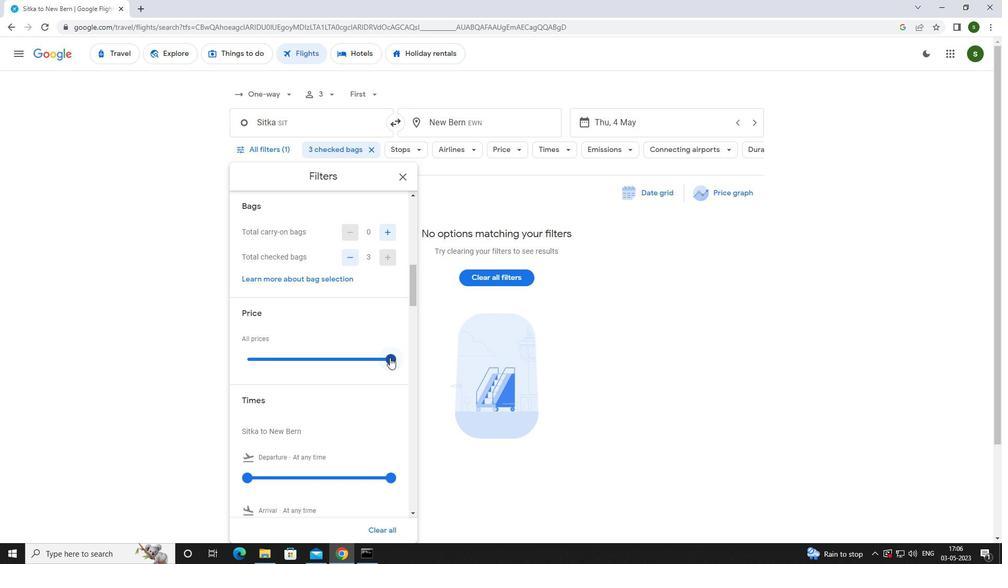
Action: Mouse moved to (245, 373)
Screenshot: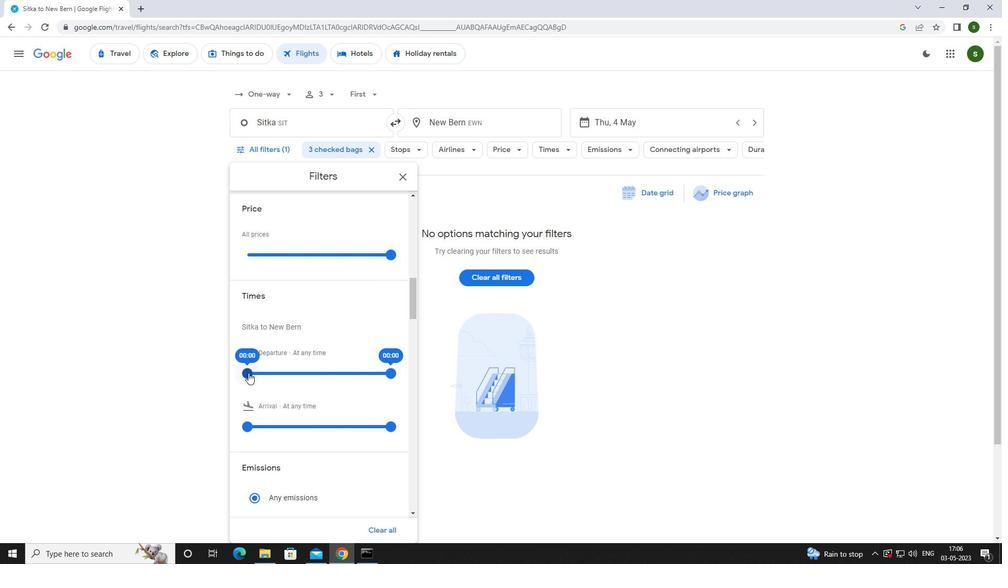
Action: Mouse pressed left at (245, 373)
Screenshot: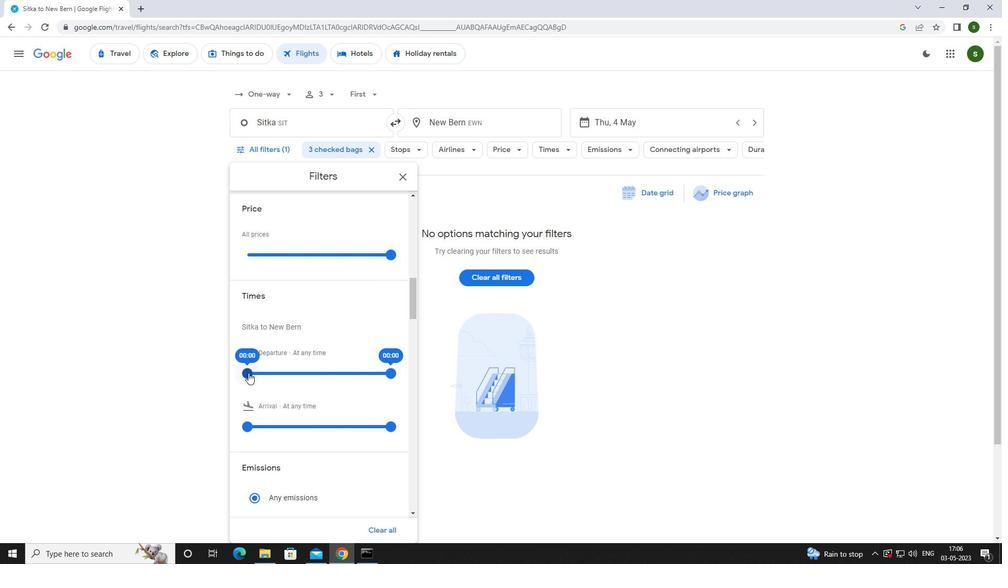 
Action: Mouse moved to (631, 446)
Screenshot: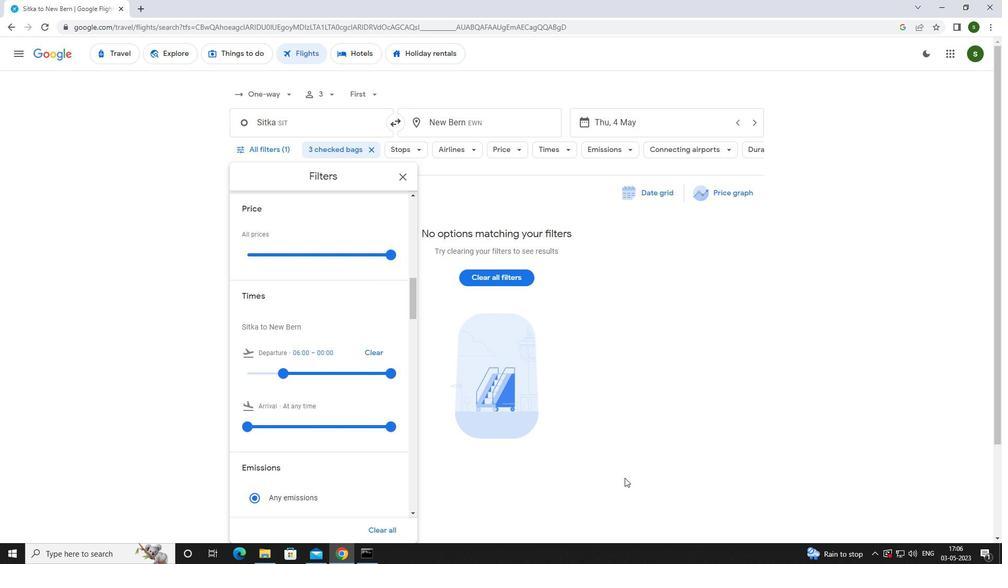 
Action: Mouse pressed left at (631, 446)
Screenshot: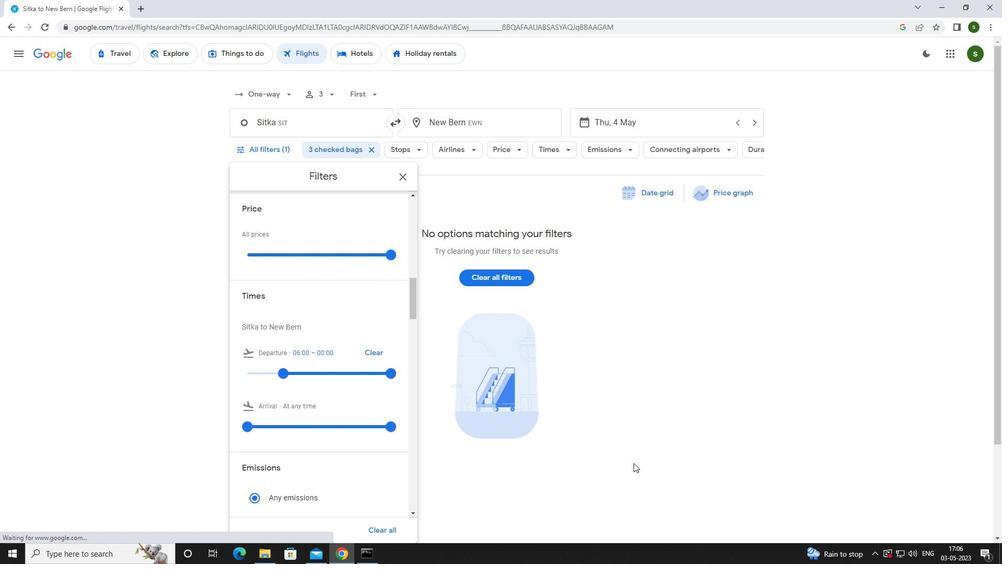 
